 Task: Search one way flight ticket for 4 adults, 2 children, 2 infants in seat and 1 infant on lap in economy from Page: Page Municipal Airport to Raleigh: Raleigh-durham International Airport on 8-5-2023. Choice of flights is Singapure airlines. Price is upto 80000. Outbound departure time preference is 20:15.
Action: Mouse moved to (313, 261)
Screenshot: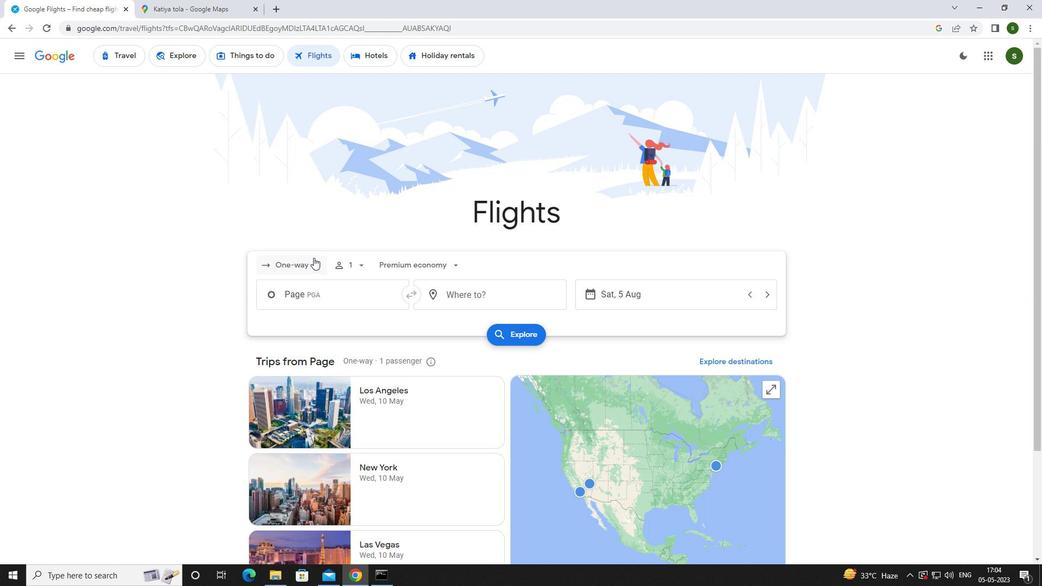 
Action: Mouse pressed left at (313, 261)
Screenshot: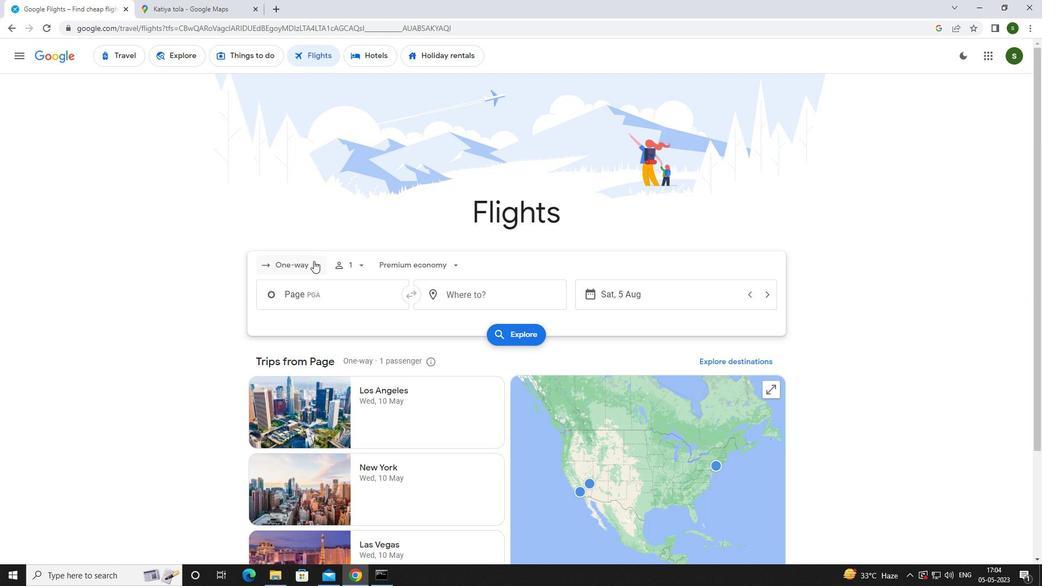 
Action: Mouse moved to (306, 313)
Screenshot: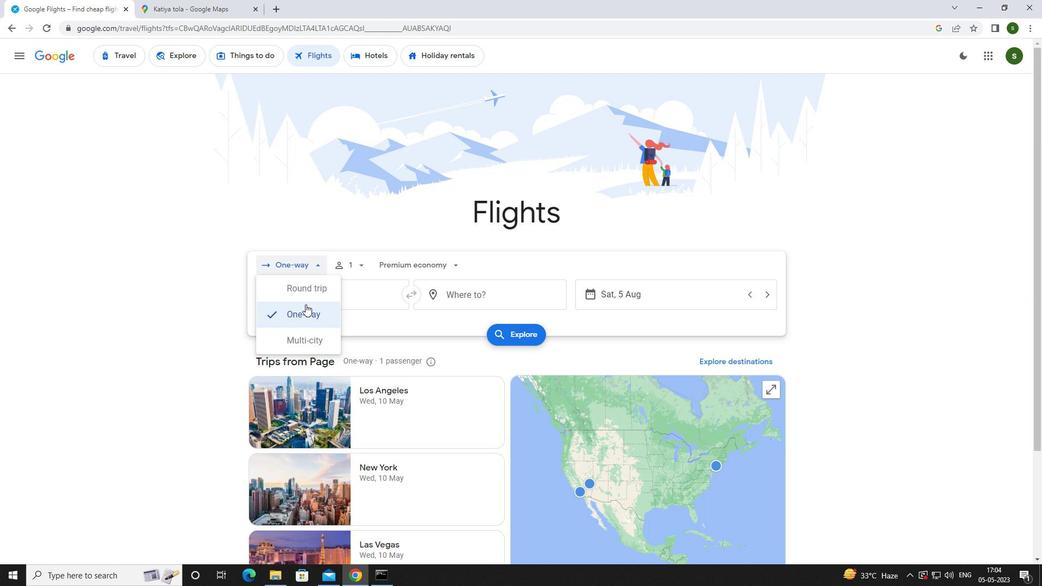 
Action: Mouse pressed left at (306, 313)
Screenshot: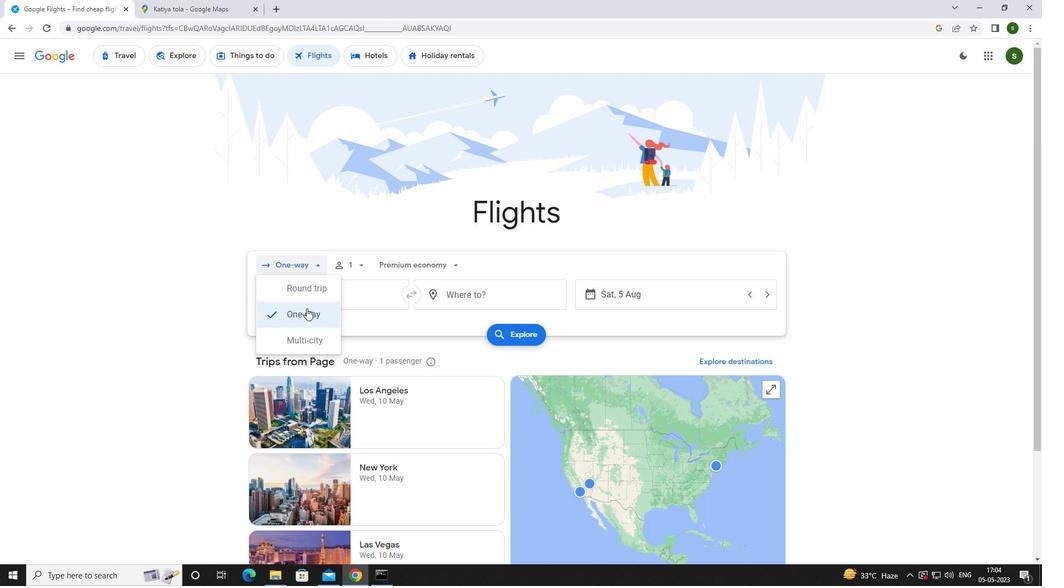 
Action: Mouse moved to (356, 261)
Screenshot: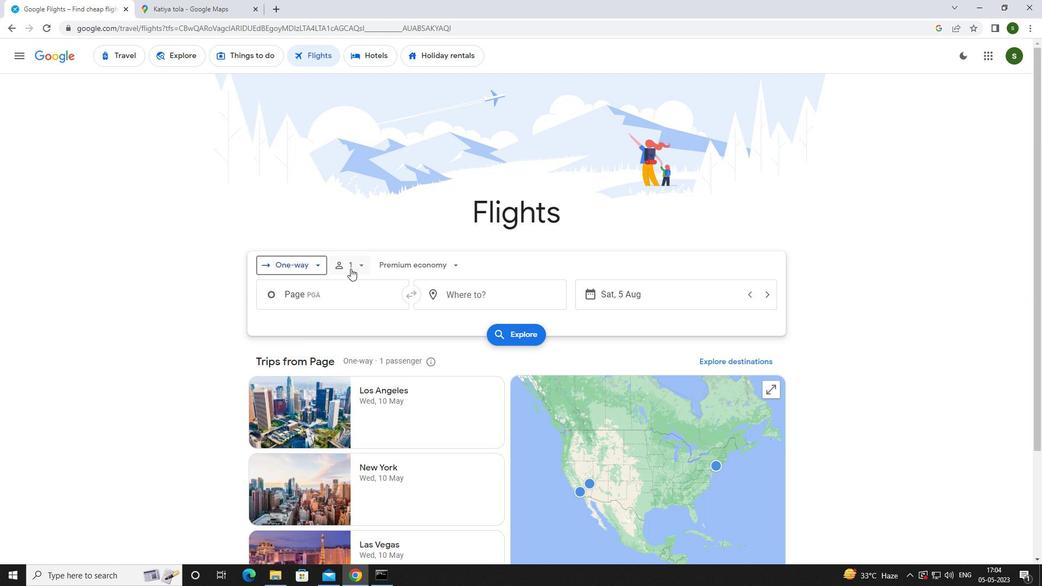 
Action: Mouse pressed left at (356, 261)
Screenshot: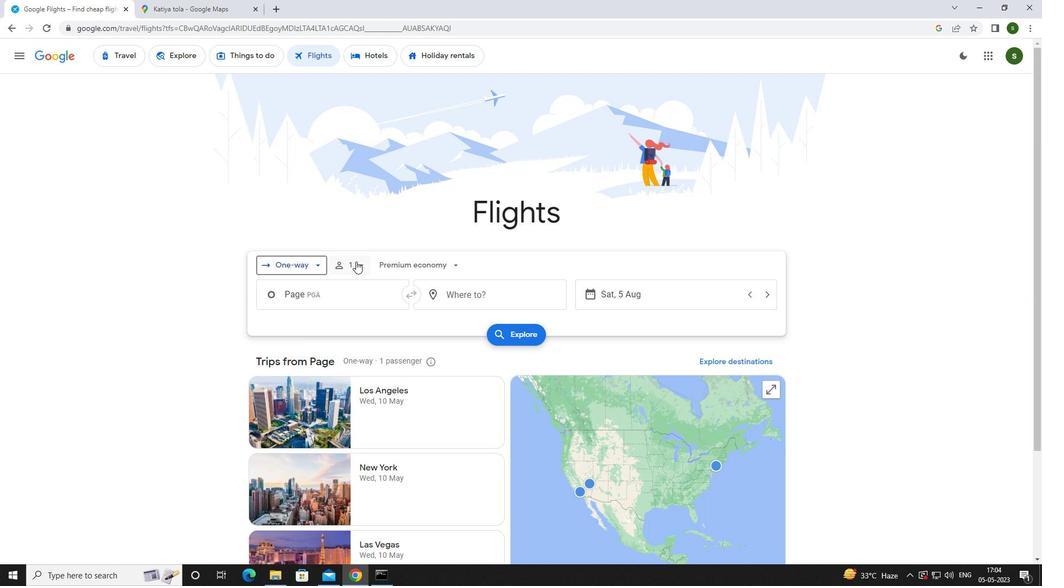 
Action: Mouse moved to (442, 289)
Screenshot: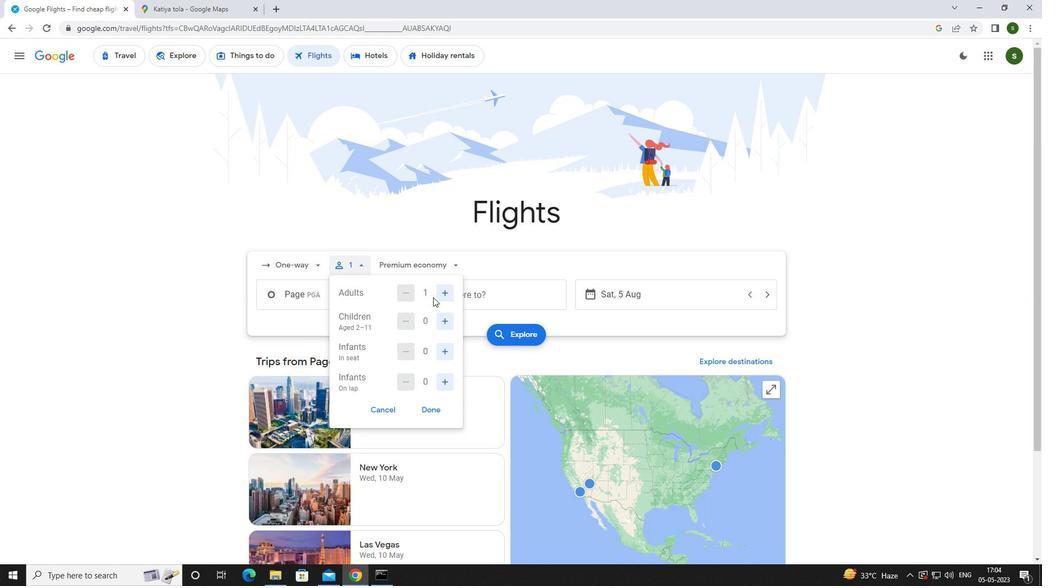 
Action: Mouse pressed left at (442, 289)
Screenshot: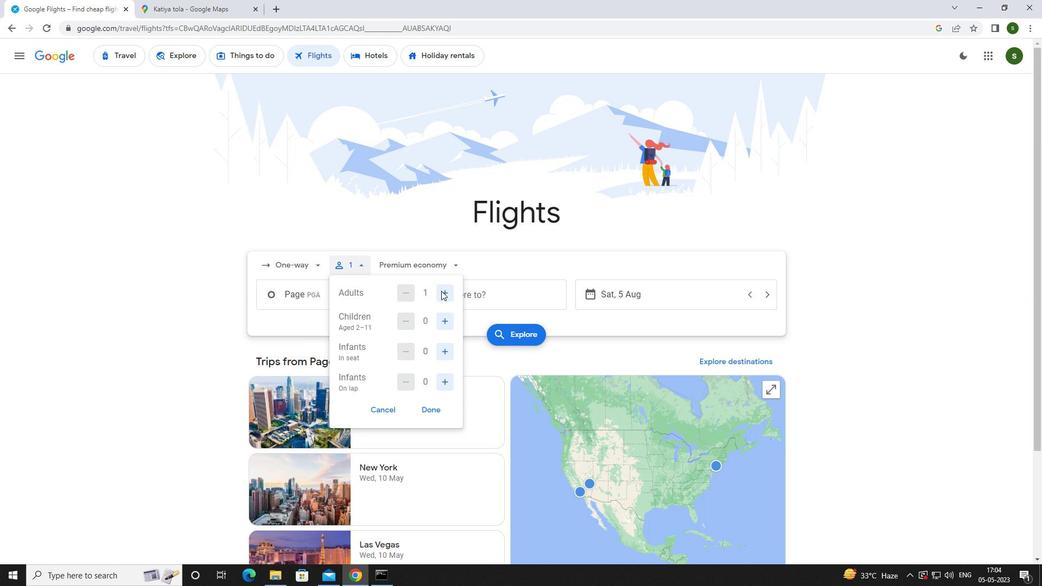 
Action: Mouse pressed left at (442, 289)
Screenshot: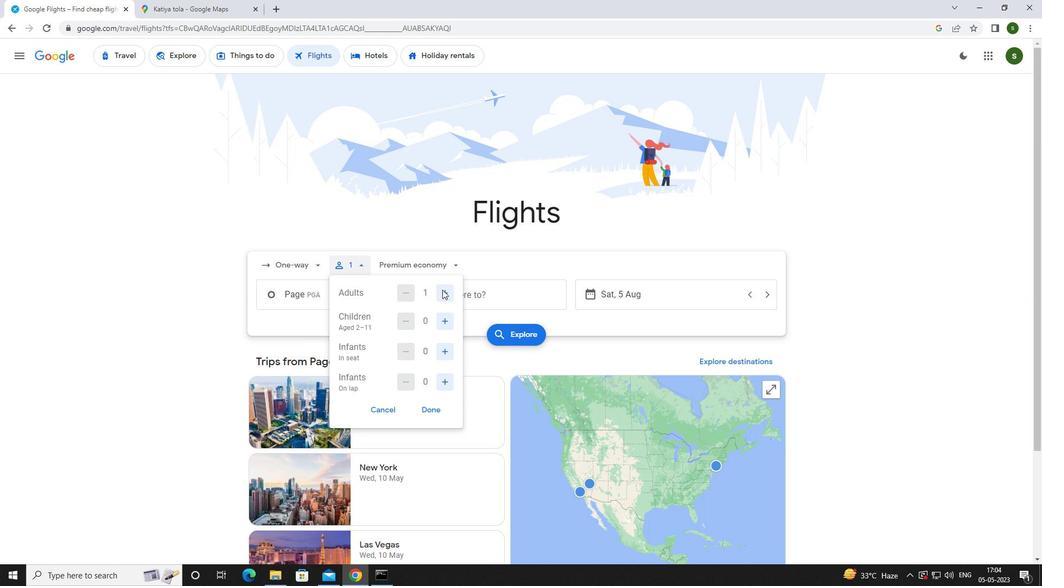 
Action: Mouse pressed left at (442, 289)
Screenshot: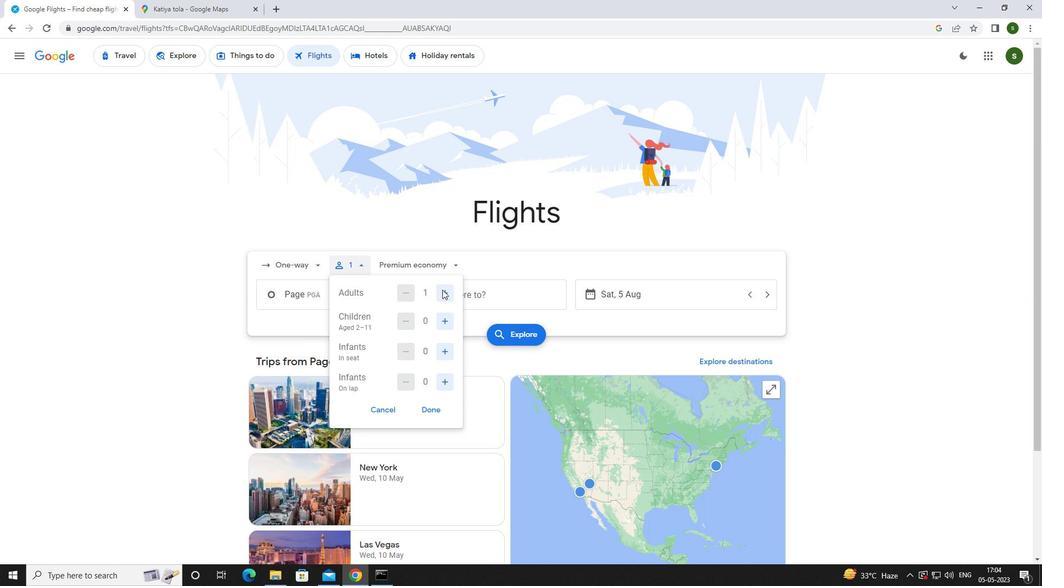 
Action: Mouse pressed left at (442, 289)
Screenshot: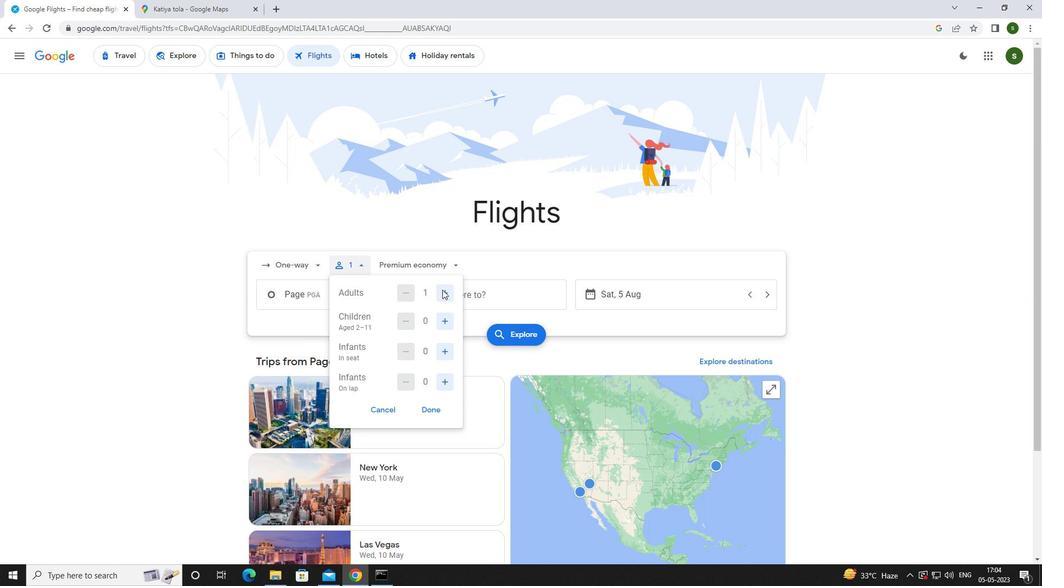 
Action: Mouse moved to (402, 292)
Screenshot: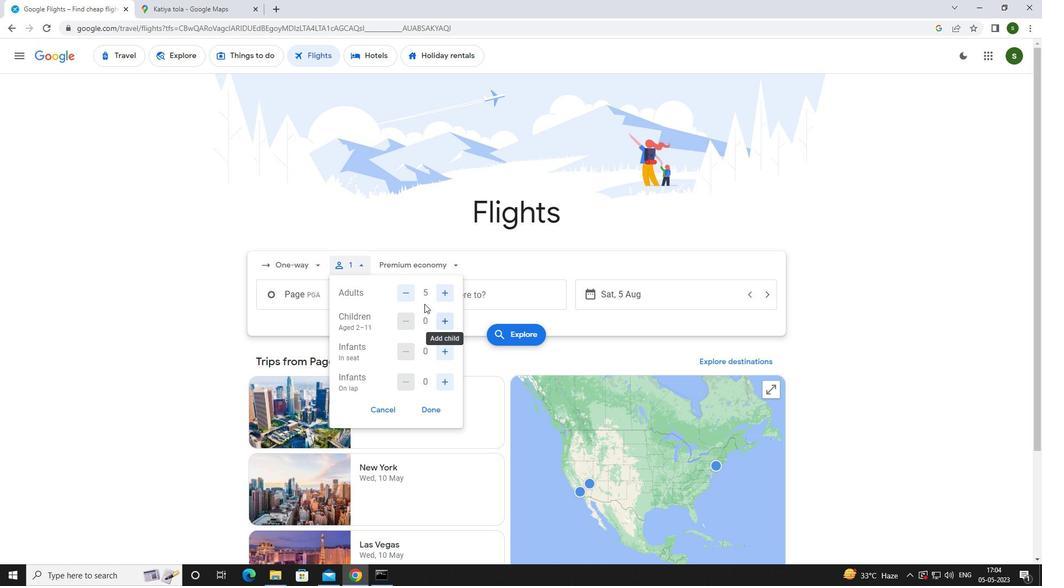 
Action: Mouse pressed left at (402, 292)
Screenshot: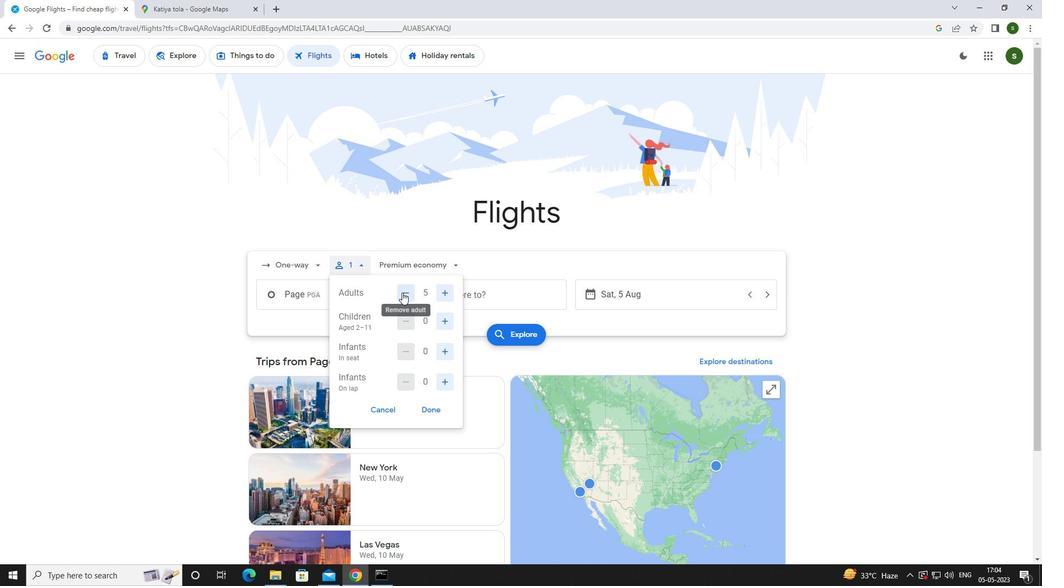 
Action: Mouse moved to (441, 318)
Screenshot: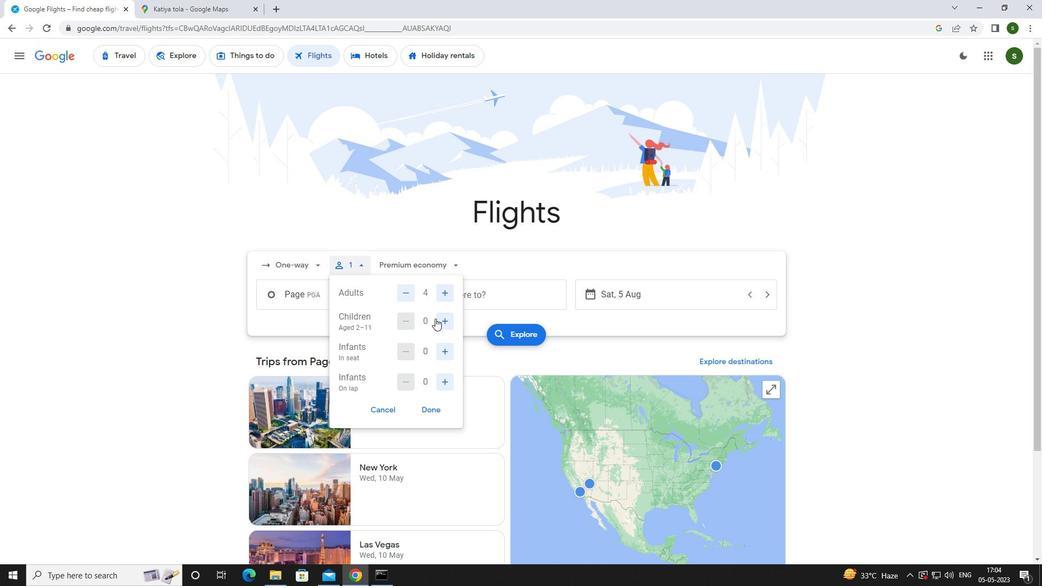 
Action: Mouse pressed left at (441, 318)
Screenshot: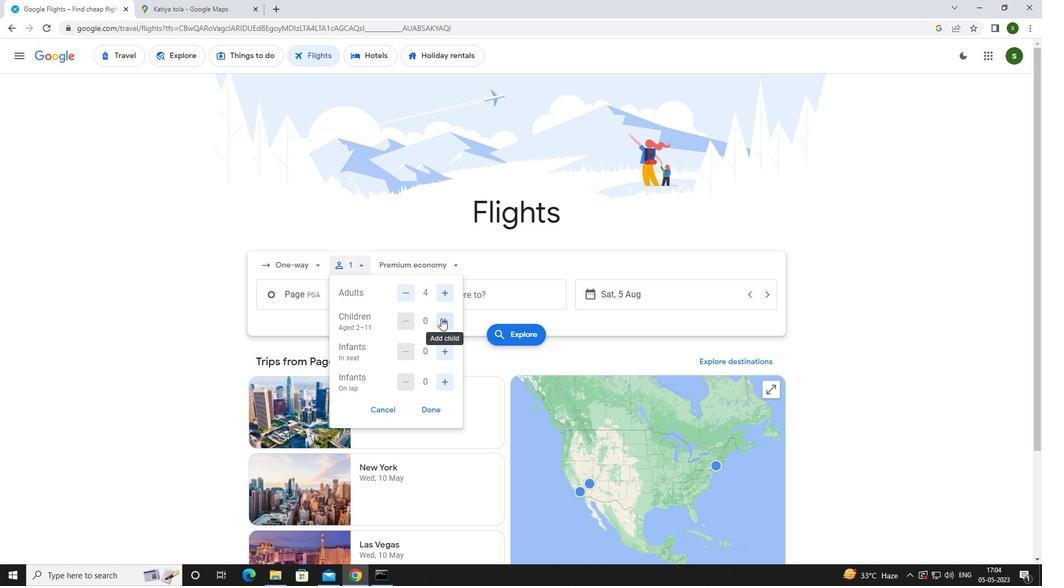 
Action: Mouse pressed left at (441, 318)
Screenshot: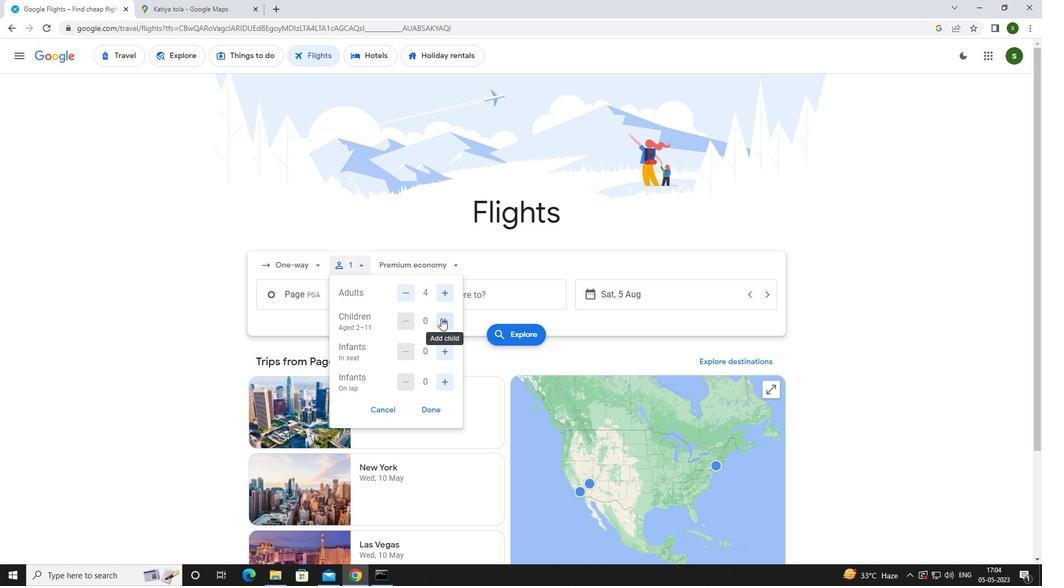 
Action: Mouse moved to (446, 349)
Screenshot: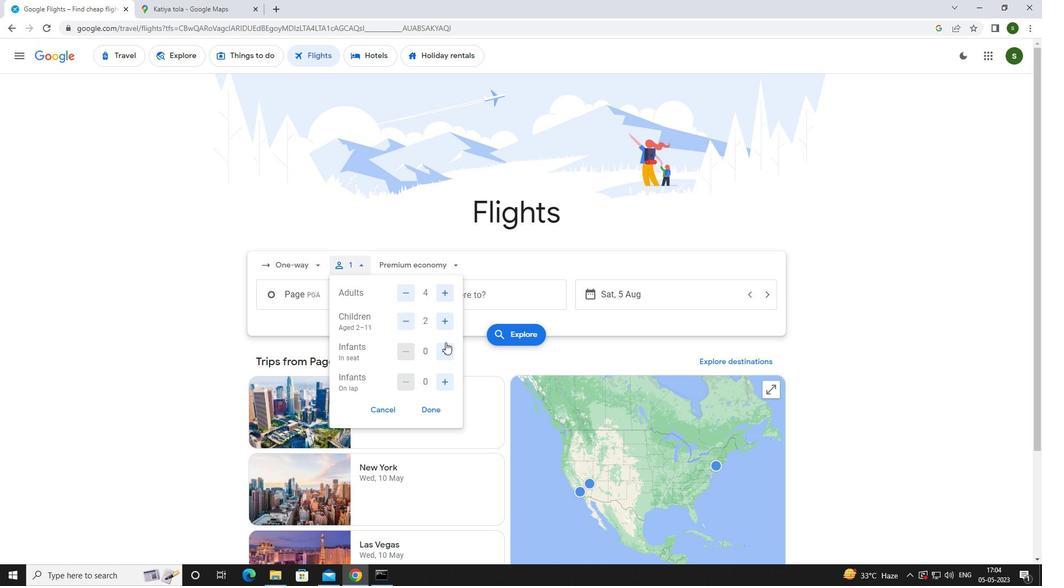 
Action: Mouse pressed left at (446, 349)
Screenshot: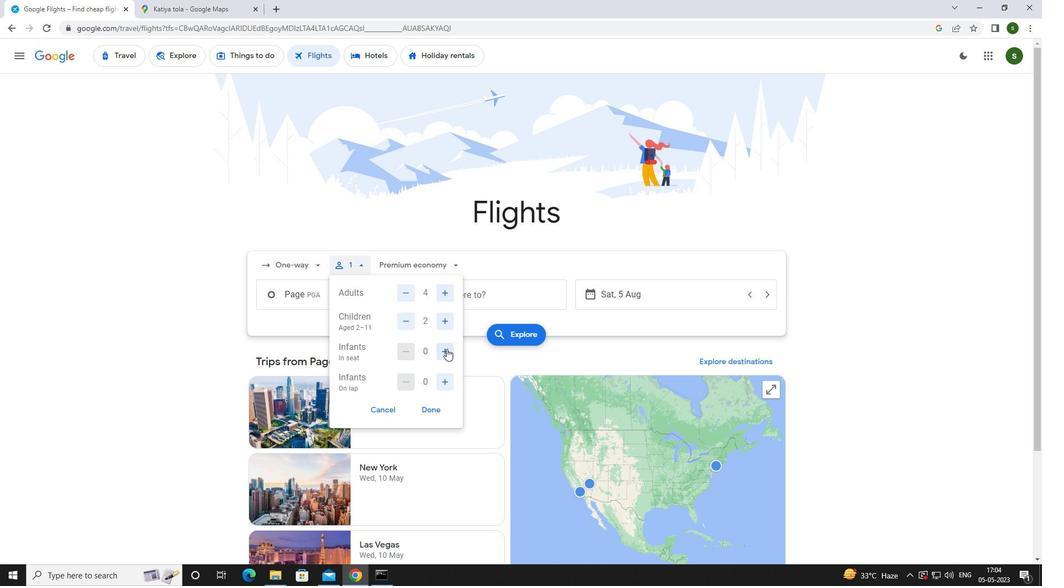 
Action: Mouse pressed left at (446, 349)
Screenshot: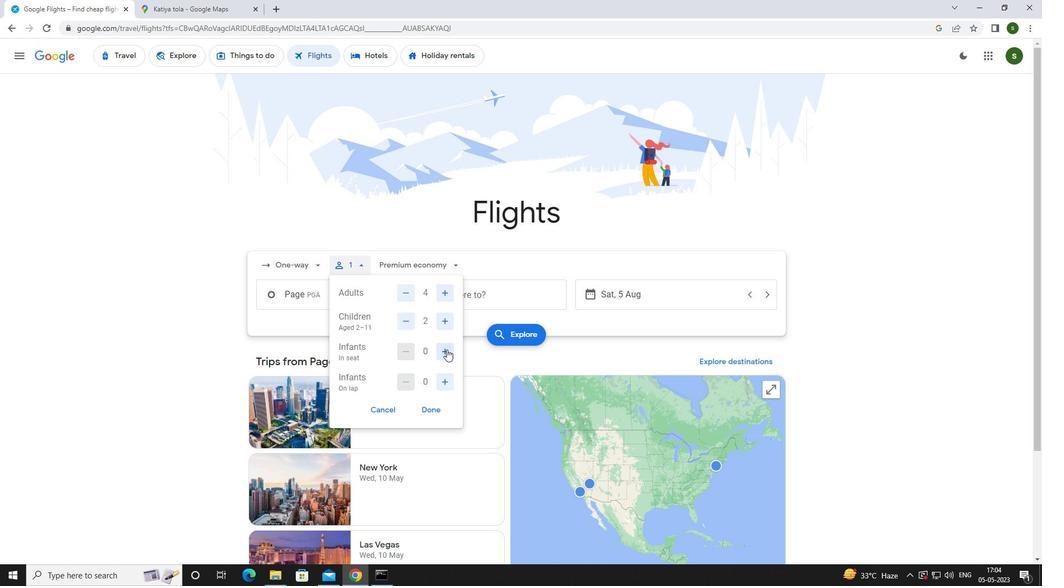 
Action: Mouse moved to (446, 384)
Screenshot: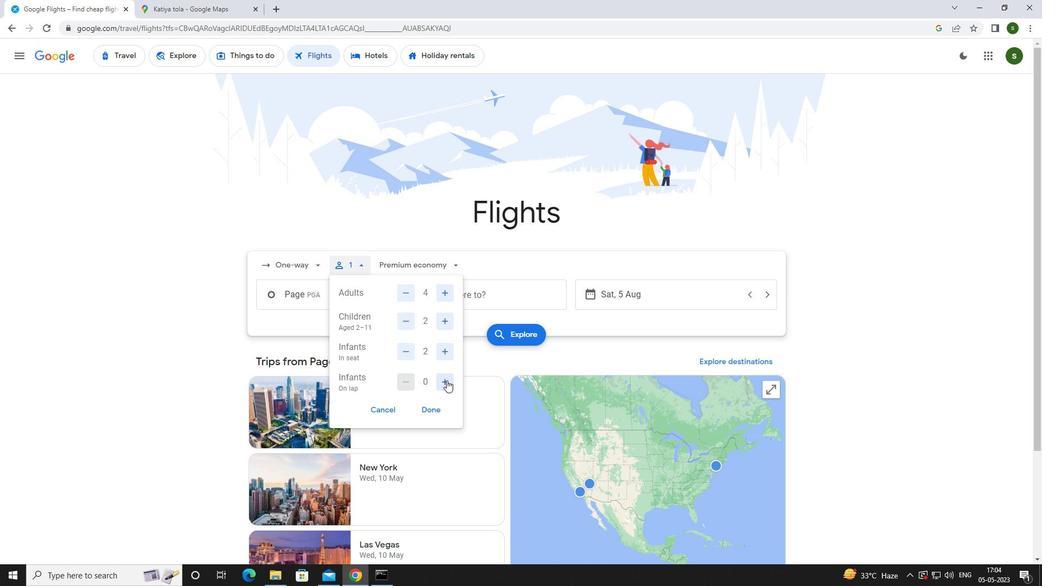 
Action: Mouse pressed left at (446, 384)
Screenshot: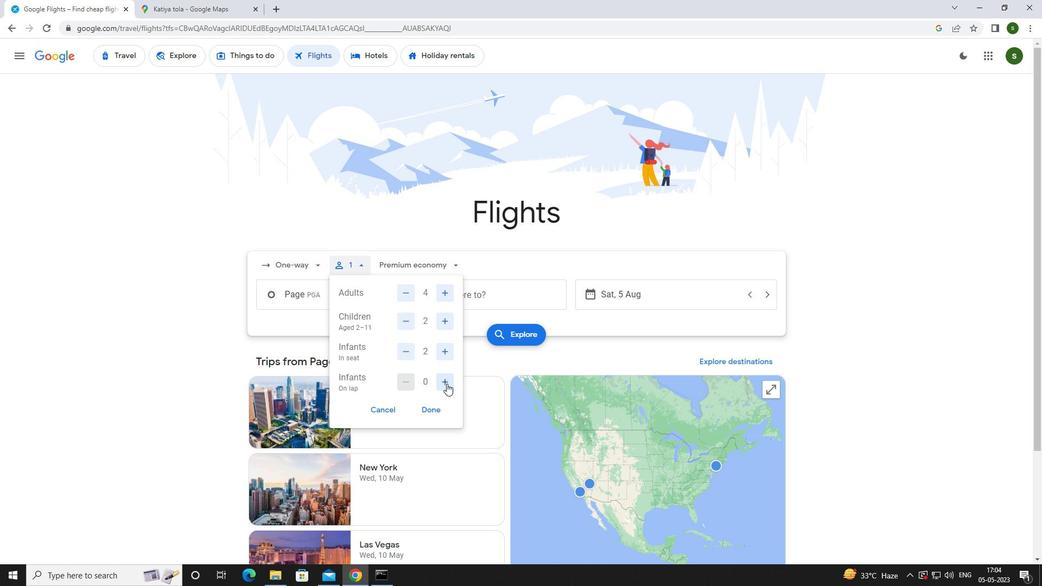 
Action: Mouse moved to (419, 260)
Screenshot: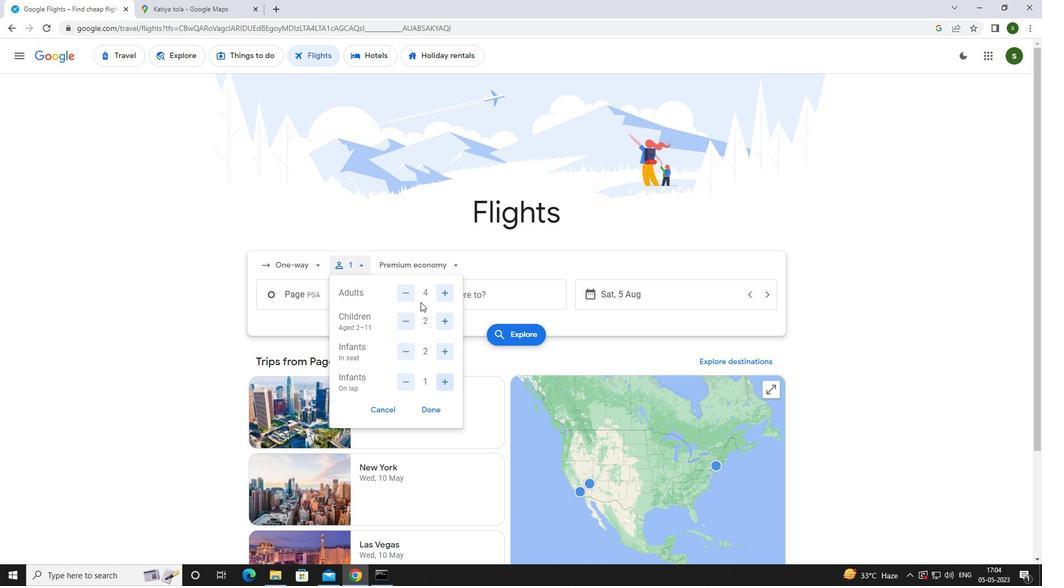 
Action: Mouse pressed left at (419, 260)
Screenshot: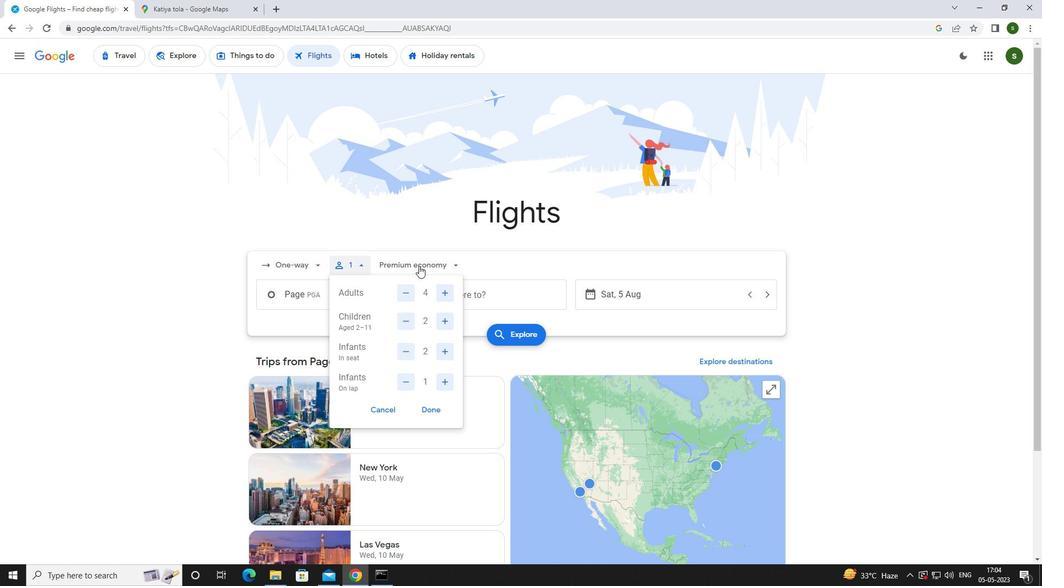 
Action: Mouse moved to (423, 293)
Screenshot: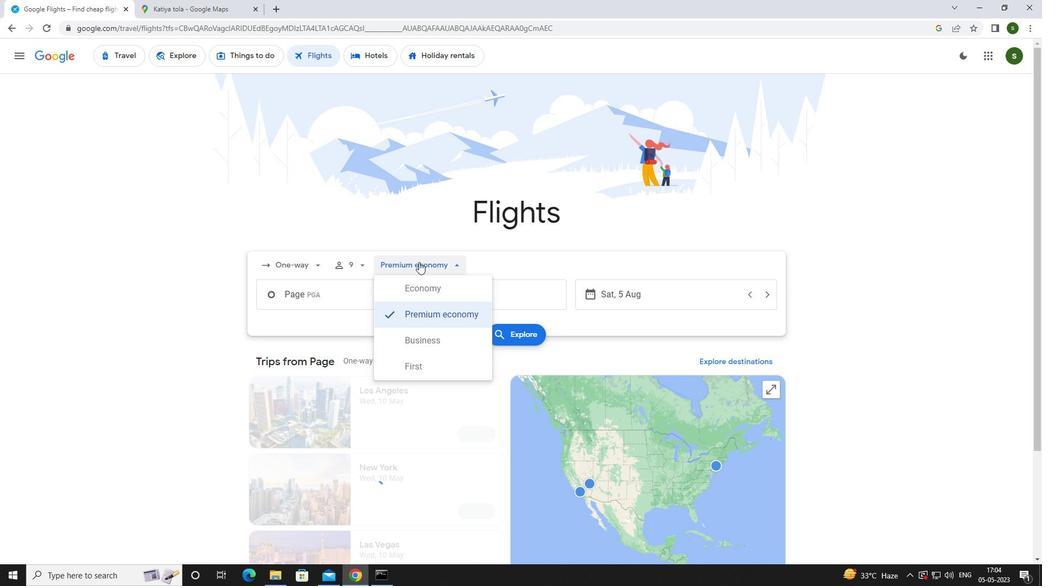 
Action: Mouse pressed left at (423, 293)
Screenshot: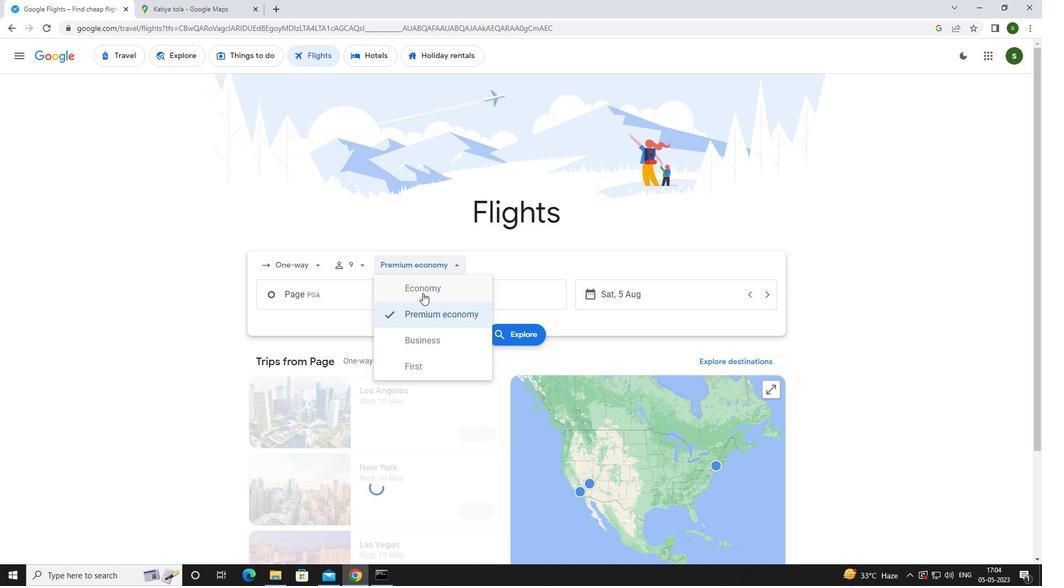 
Action: Mouse moved to (370, 304)
Screenshot: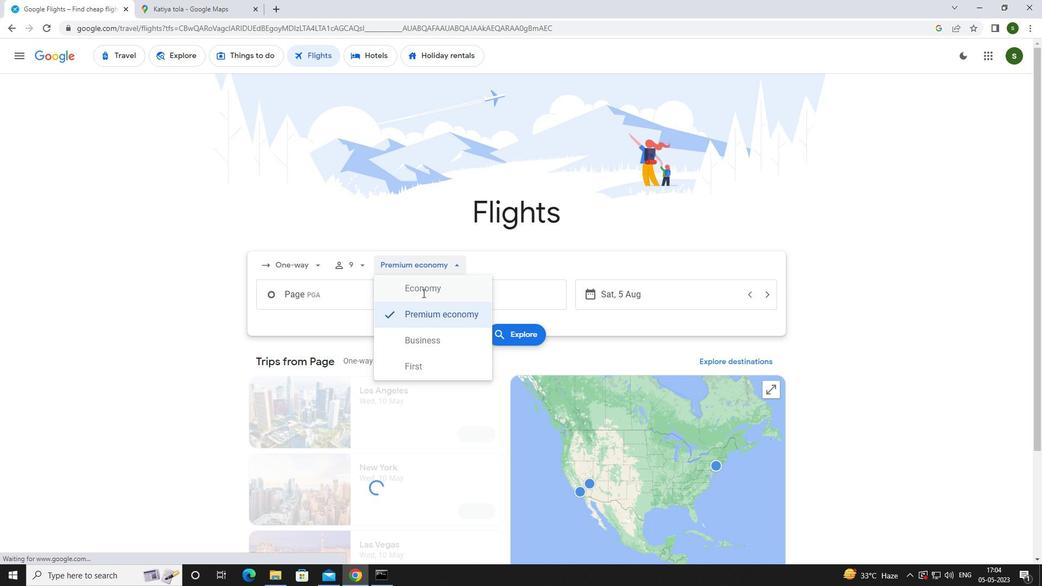 
Action: Mouse pressed left at (370, 304)
Screenshot: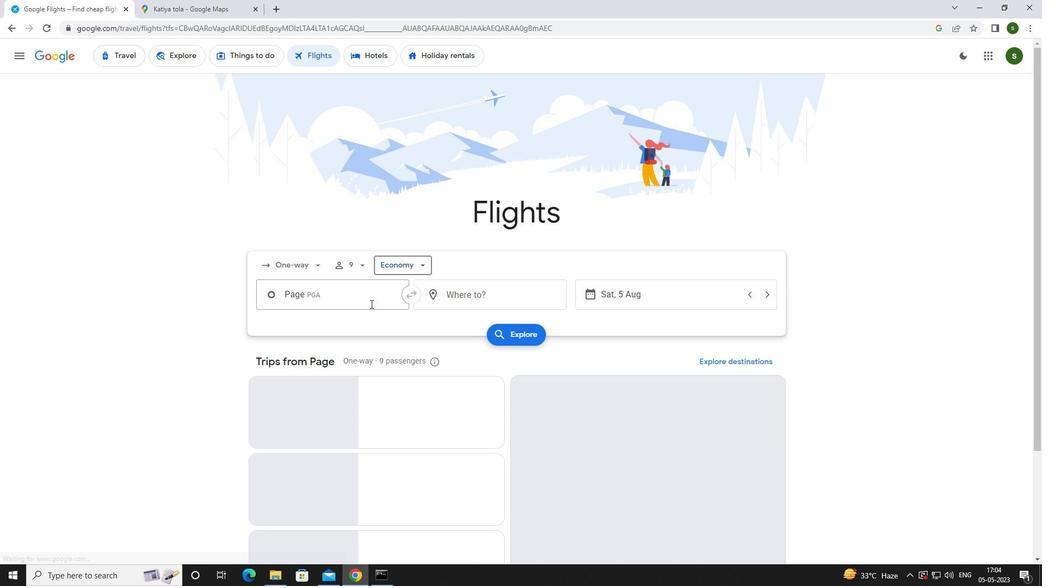 
Action: Key pressed <Key.caps_lock>p<Key.caps_lock>age
Screenshot: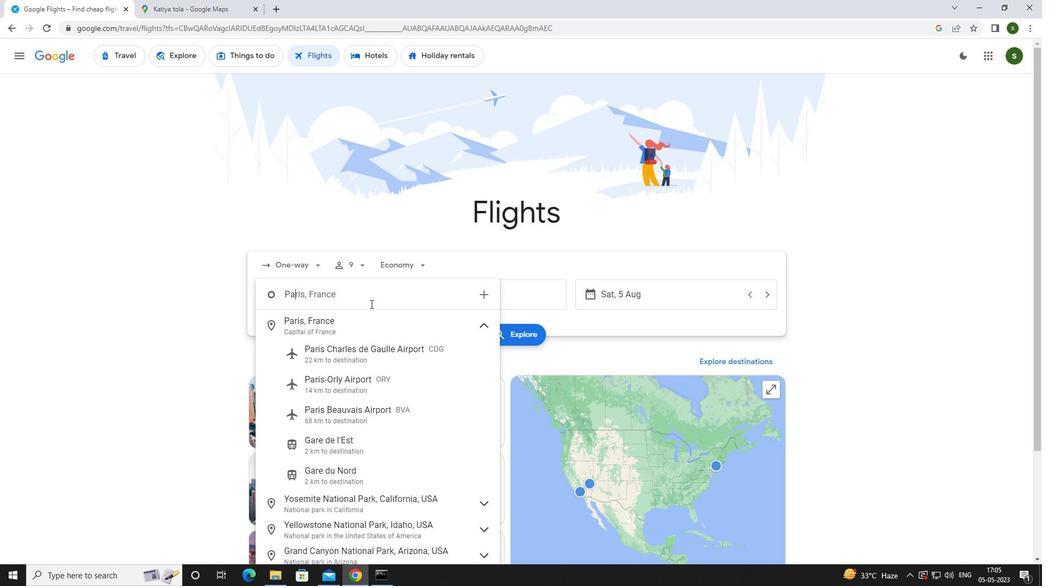 
Action: Mouse moved to (370, 345)
Screenshot: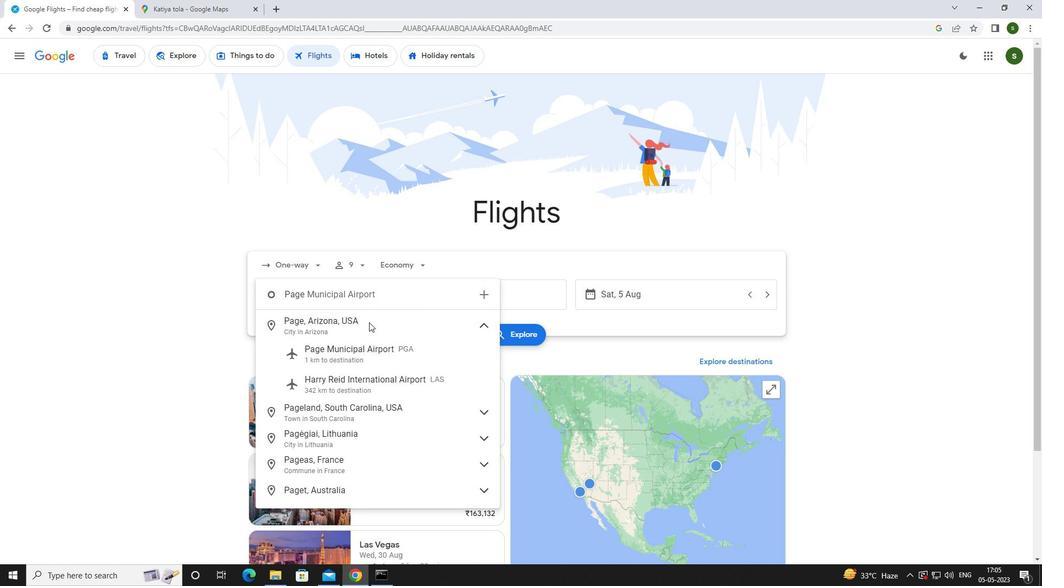 
Action: Mouse pressed left at (370, 345)
Screenshot: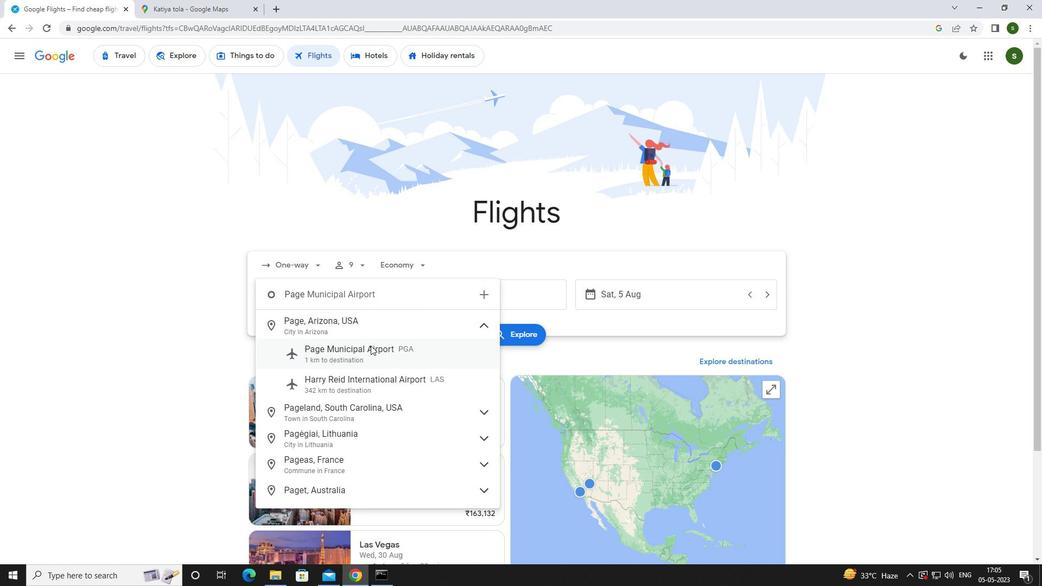 
Action: Mouse moved to (478, 297)
Screenshot: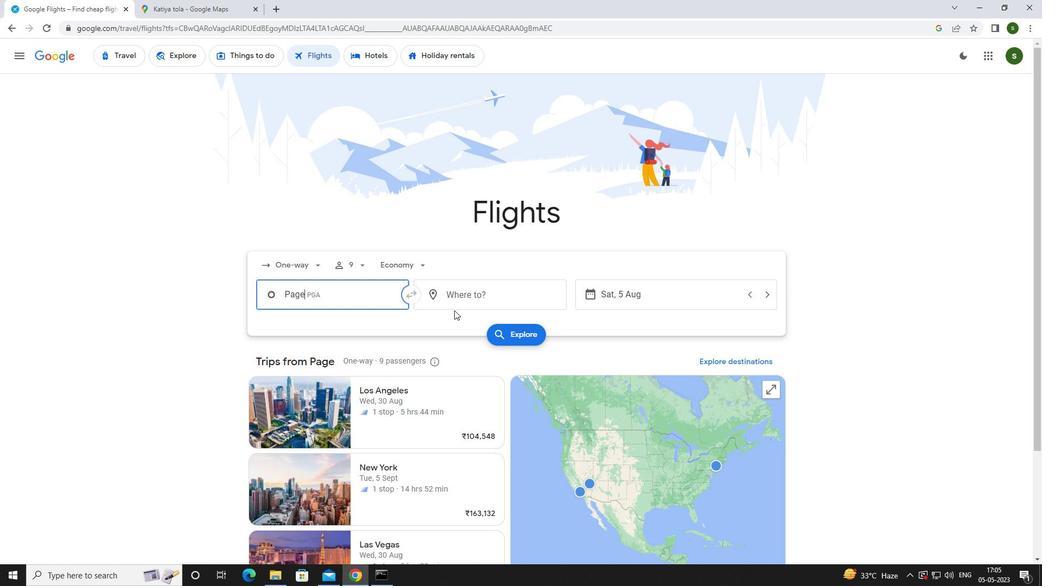 
Action: Mouse pressed left at (478, 297)
Screenshot: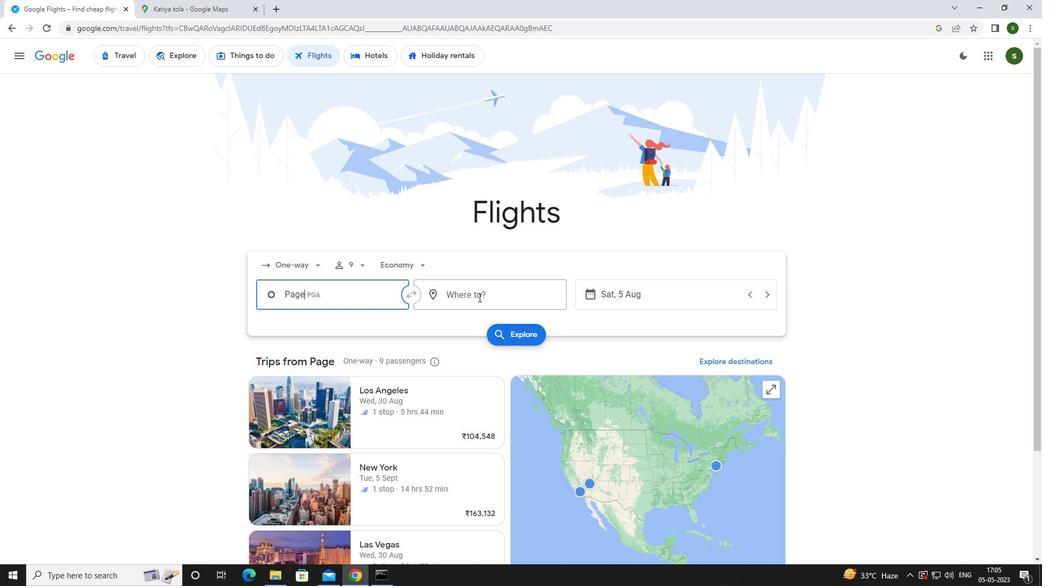 
Action: Mouse moved to (482, 296)
Screenshot: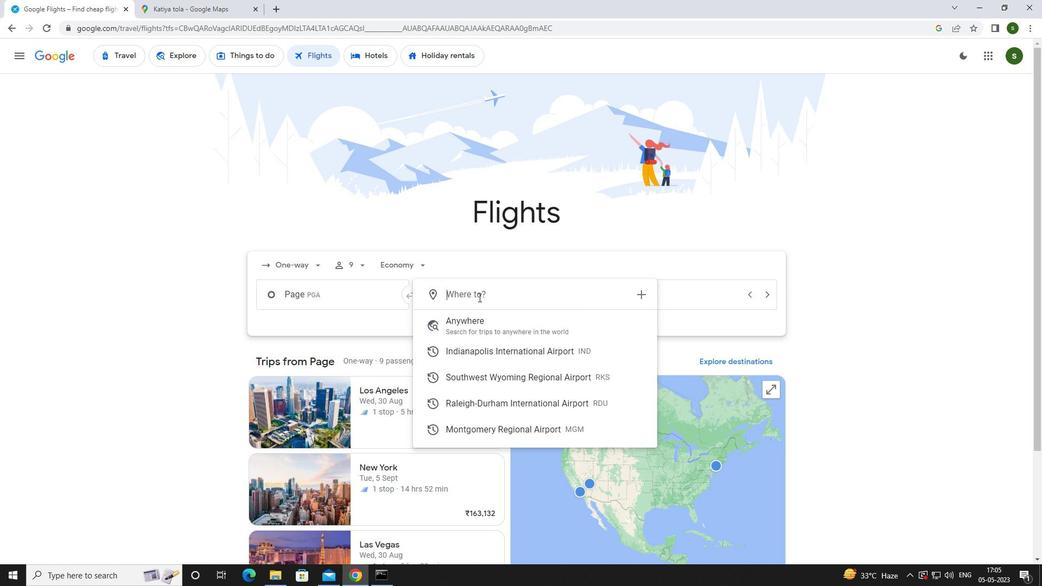 
Action: Key pressed <Key.caps_lock>r<Key.caps_lock>ale
Screenshot: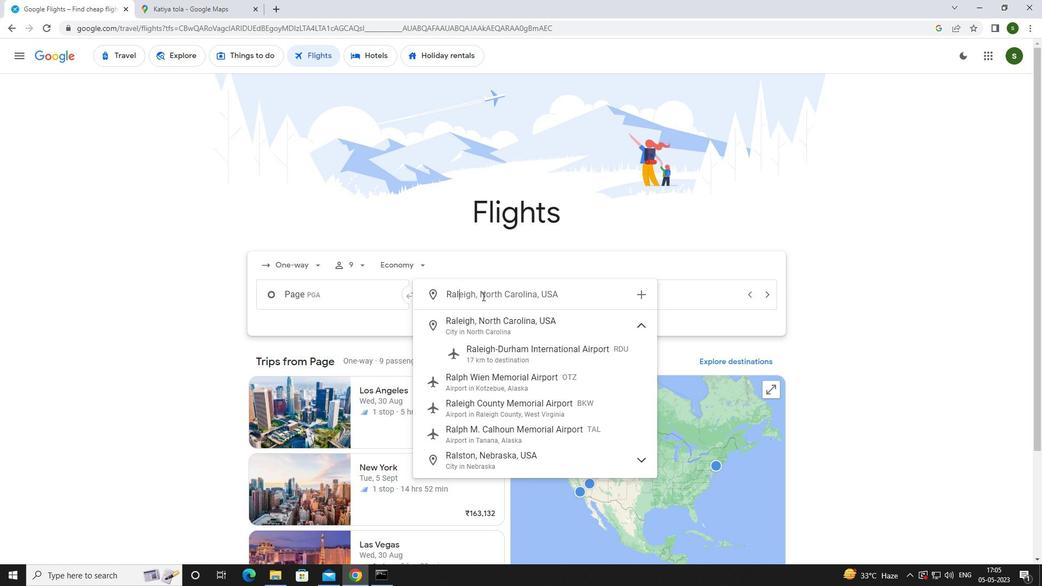 
Action: Mouse moved to (506, 354)
Screenshot: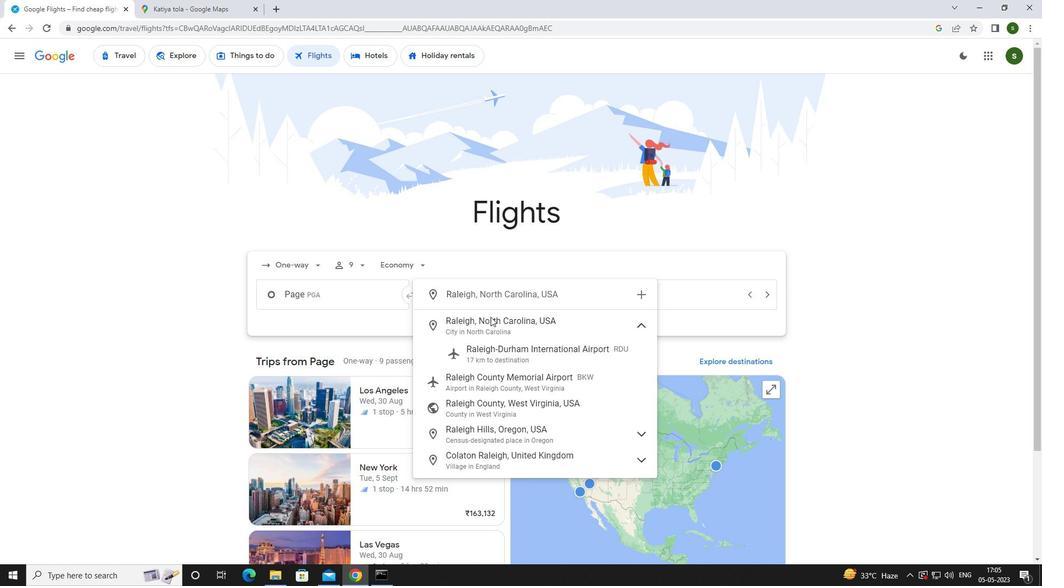 
Action: Mouse pressed left at (506, 354)
Screenshot: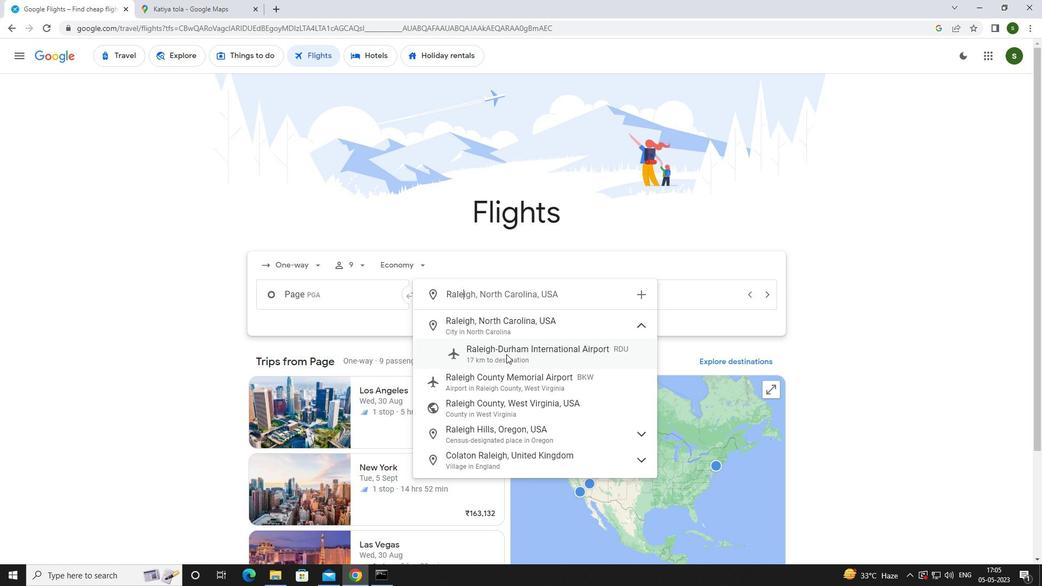 
Action: Mouse moved to (623, 292)
Screenshot: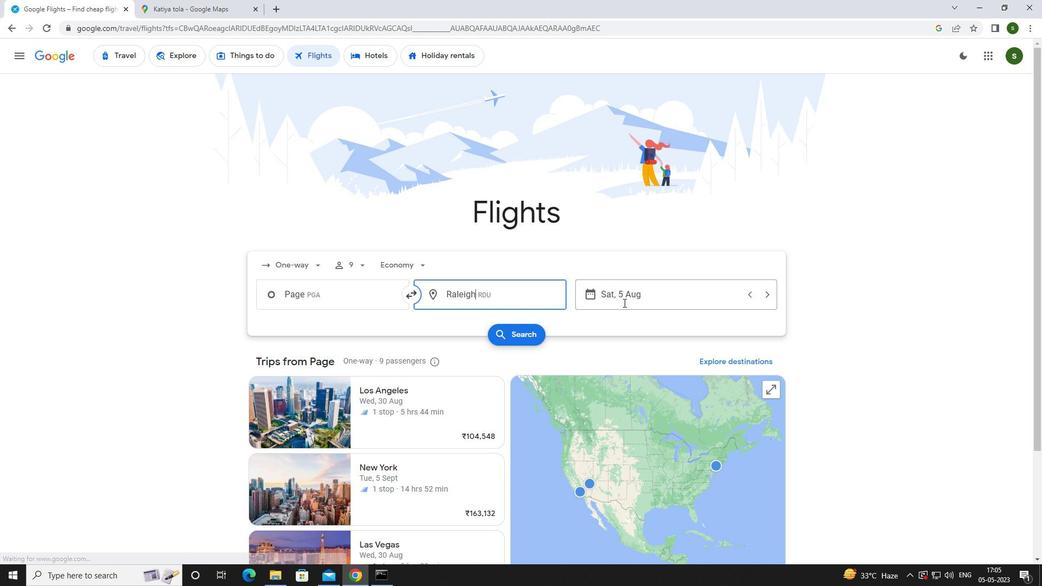 
Action: Mouse pressed left at (623, 292)
Screenshot: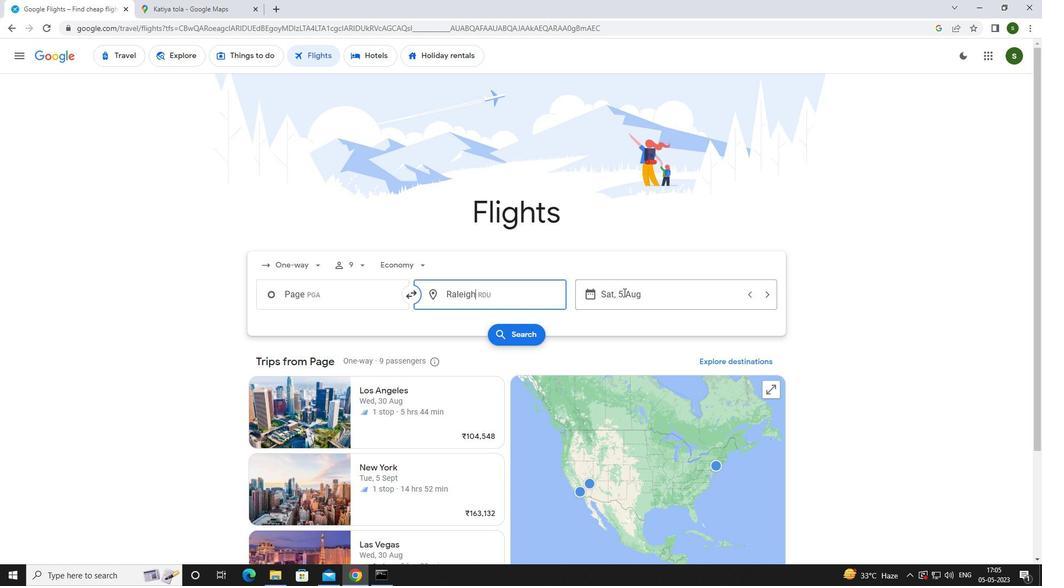 
Action: Mouse moved to (547, 367)
Screenshot: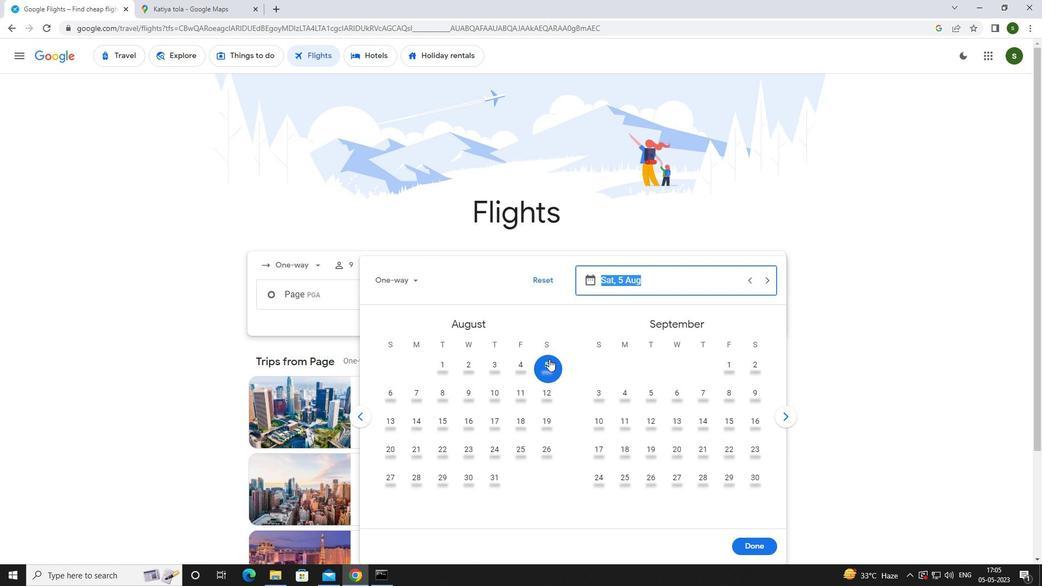 
Action: Mouse pressed left at (547, 367)
Screenshot: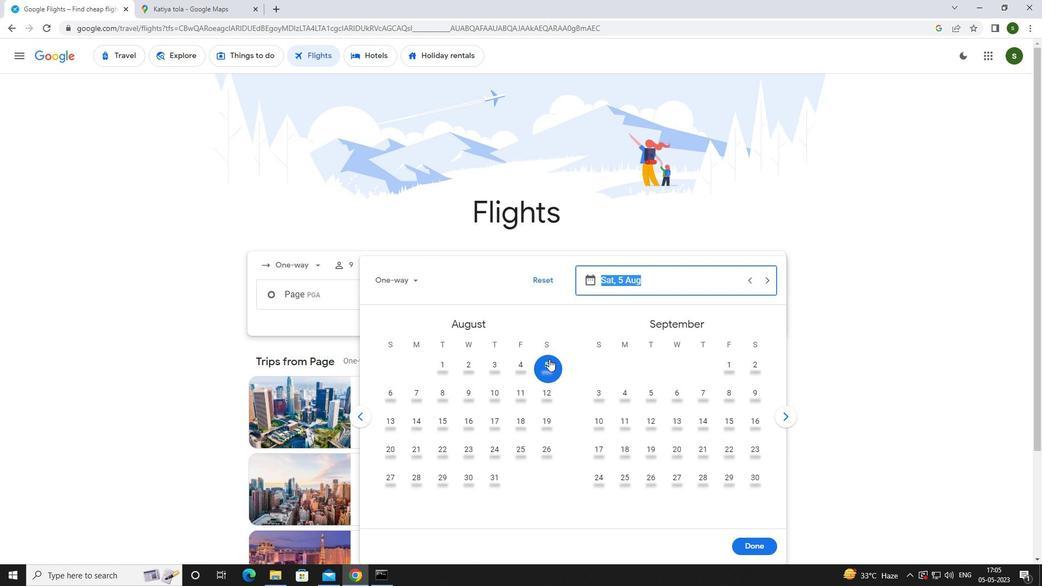 
Action: Mouse moved to (760, 546)
Screenshot: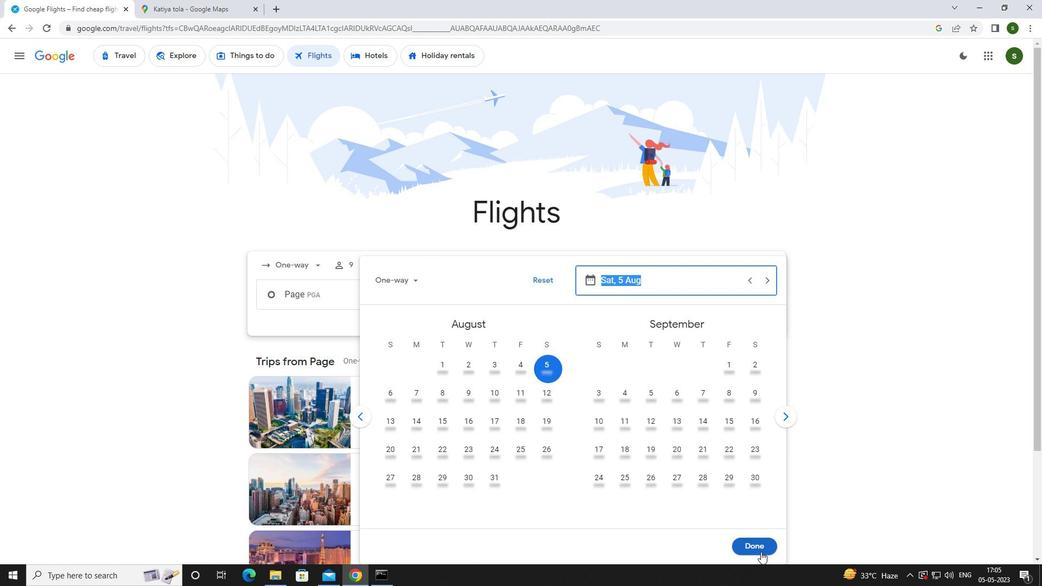 
Action: Mouse pressed left at (760, 546)
Screenshot: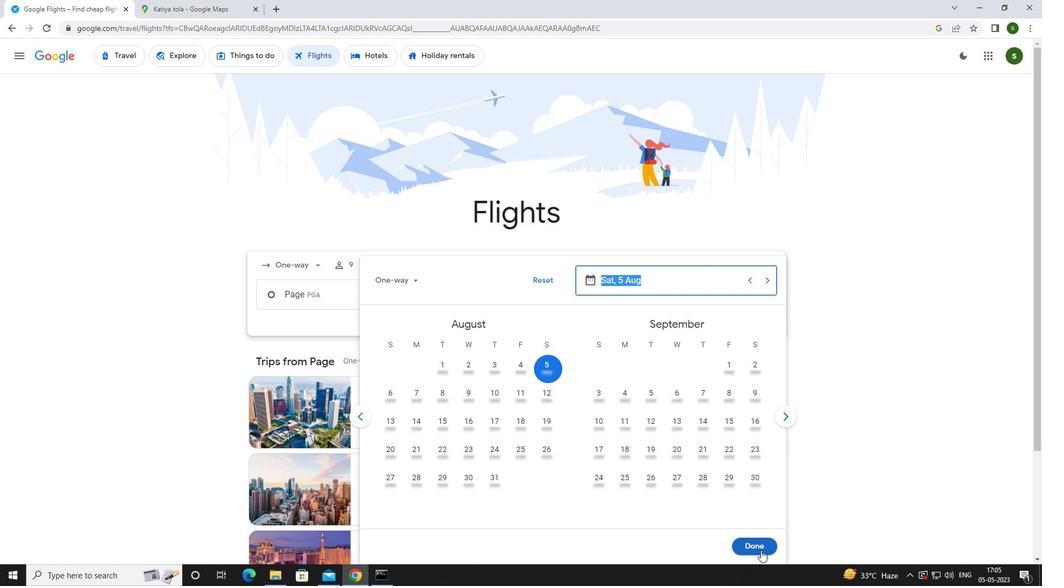 
Action: Mouse moved to (512, 329)
Screenshot: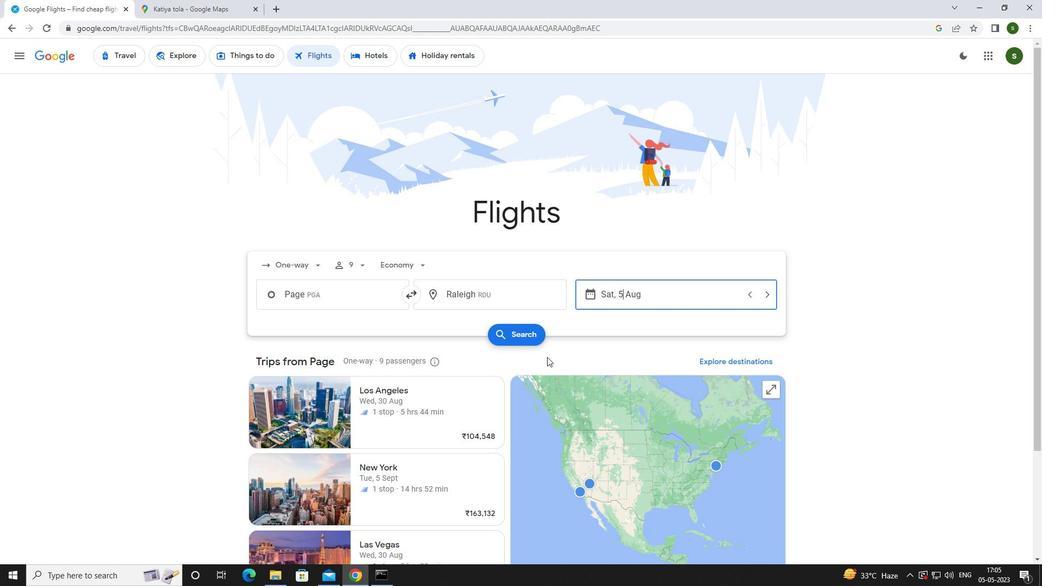 
Action: Mouse pressed left at (512, 329)
Screenshot: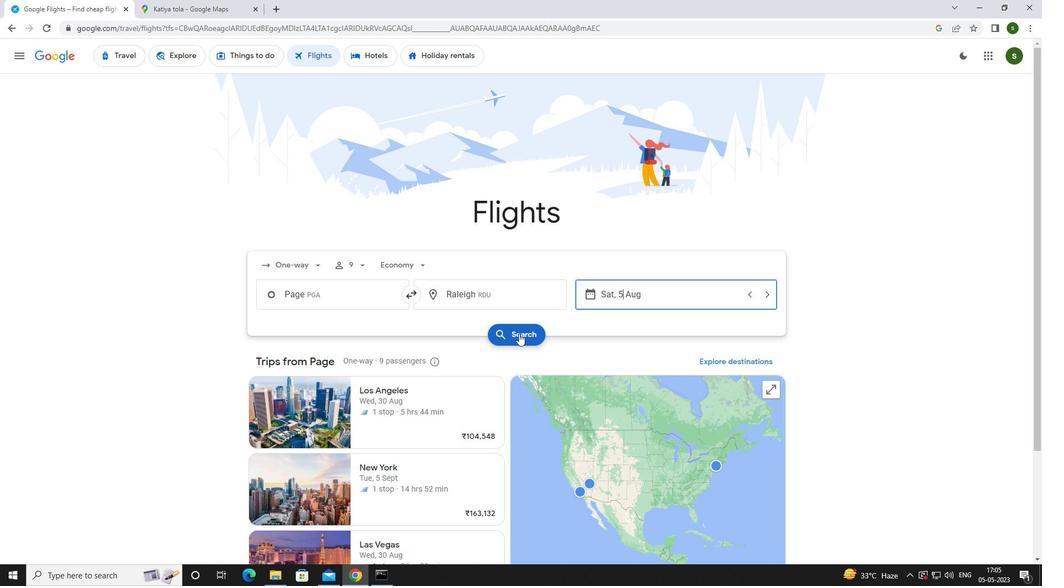 
Action: Mouse moved to (267, 161)
Screenshot: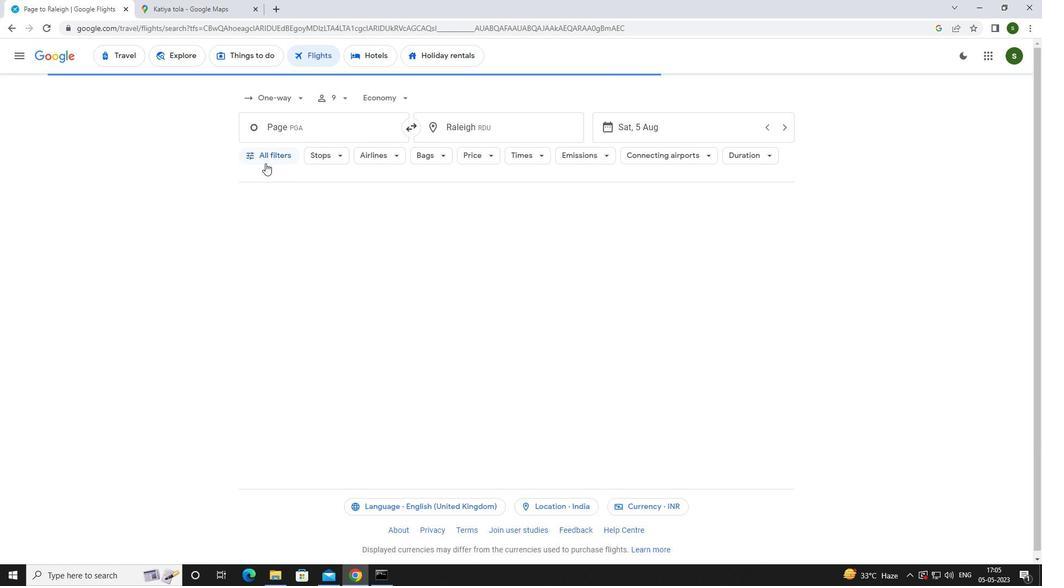 
Action: Mouse pressed left at (267, 161)
Screenshot: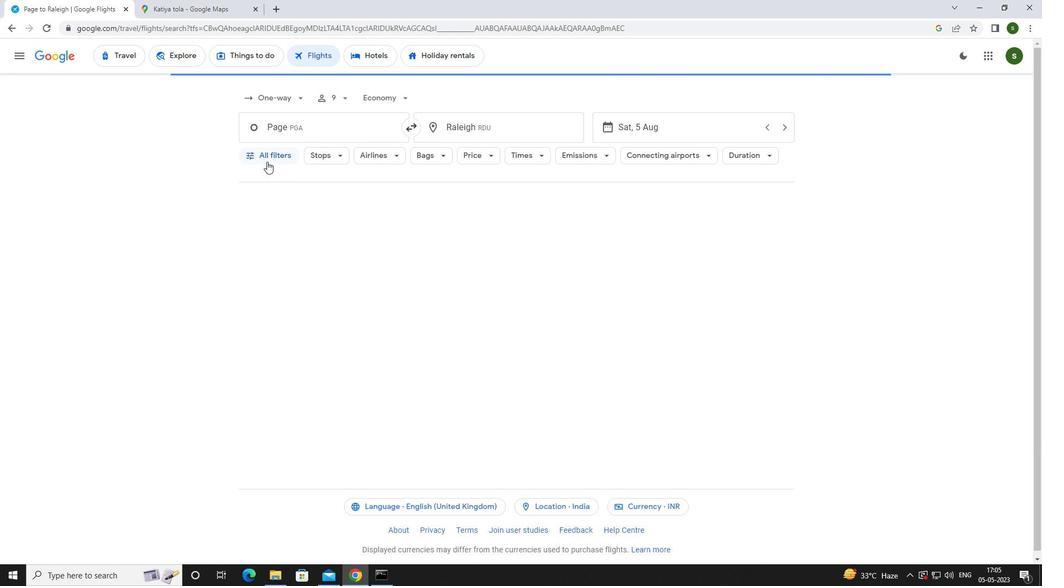 
Action: Mouse moved to (404, 389)
Screenshot: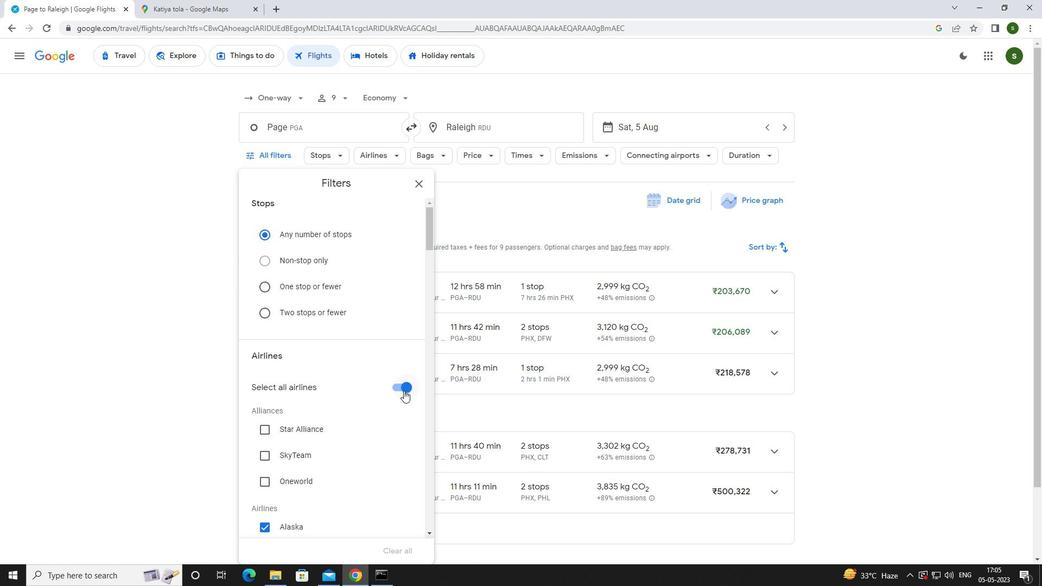 
Action: Mouse pressed left at (404, 389)
Screenshot: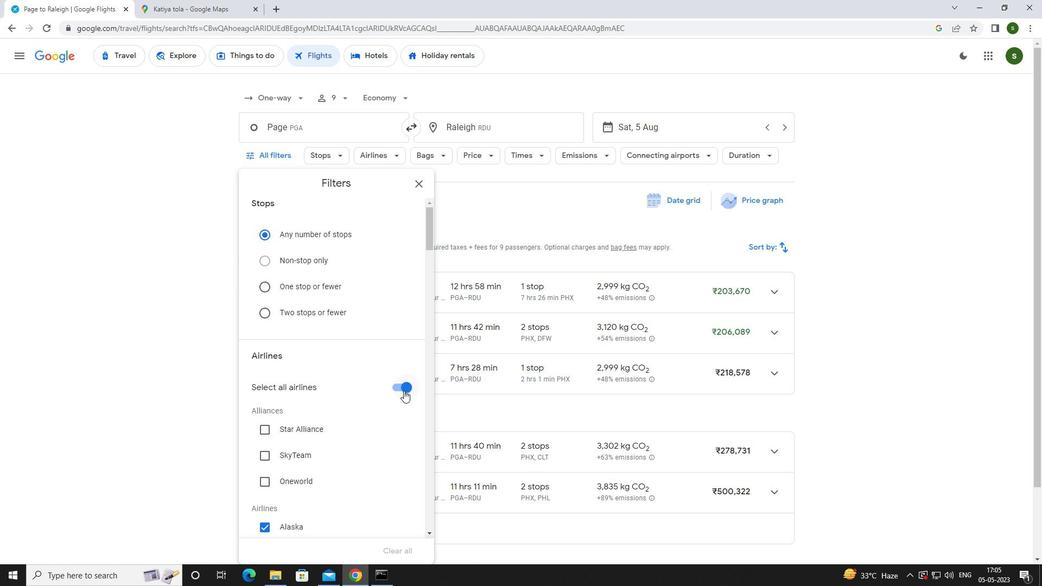
Action: Mouse moved to (363, 350)
Screenshot: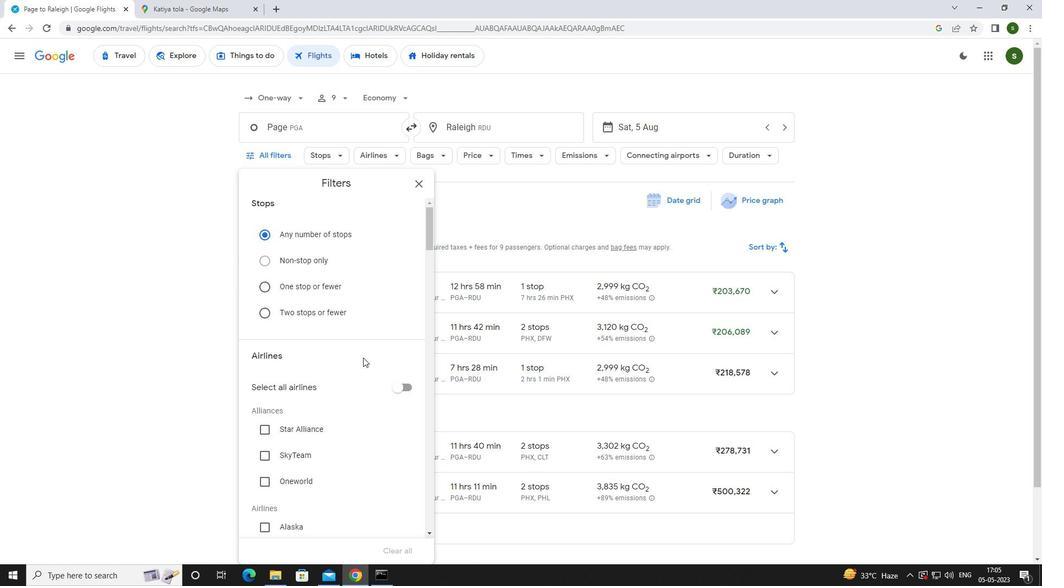 
Action: Mouse scrolled (363, 349) with delta (0, 0)
Screenshot: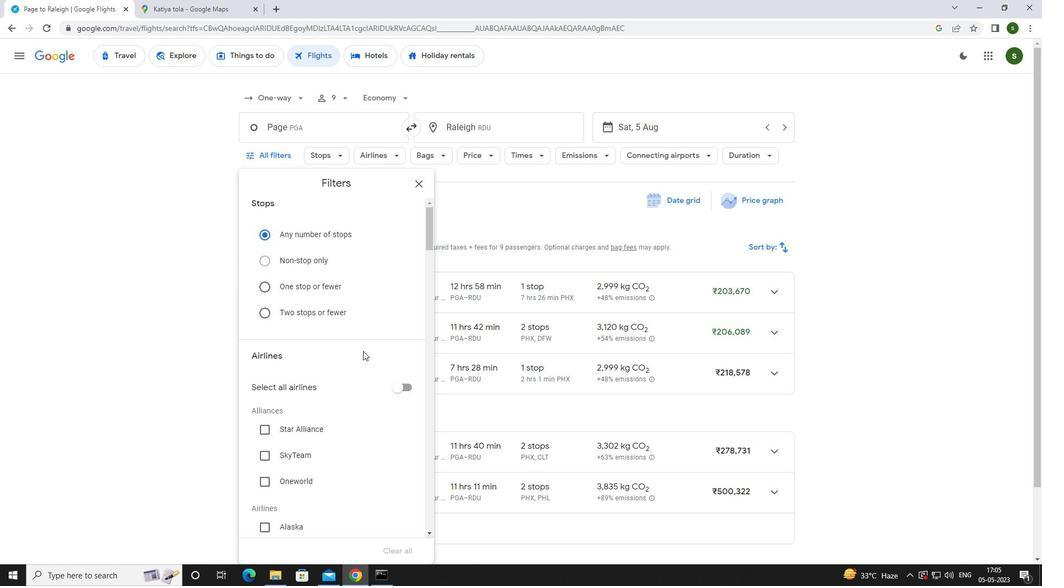 
Action: Mouse scrolled (363, 349) with delta (0, 0)
Screenshot: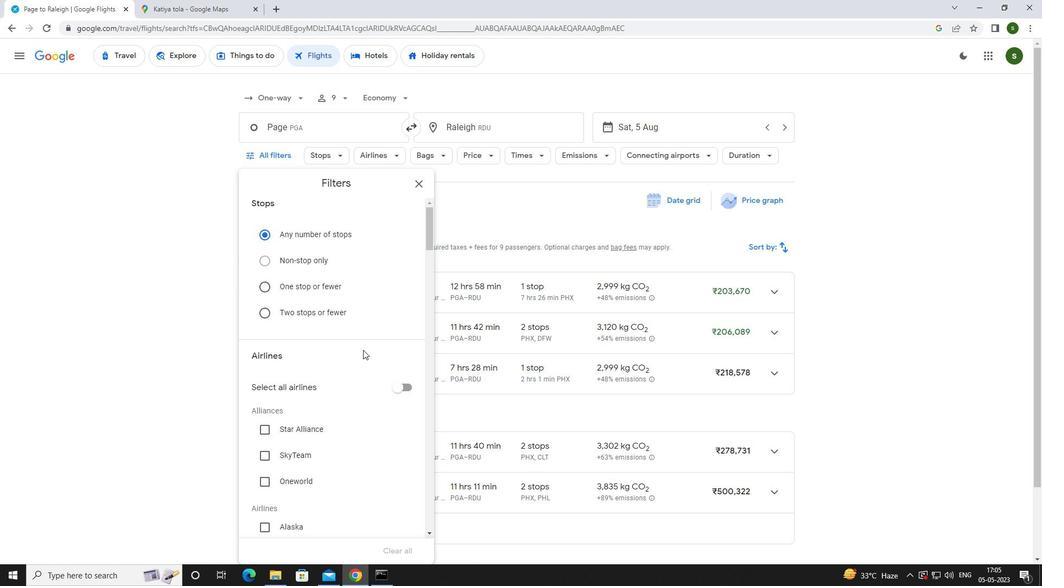 
Action: Mouse scrolled (363, 349) with delta (0, 0)
Screenshot: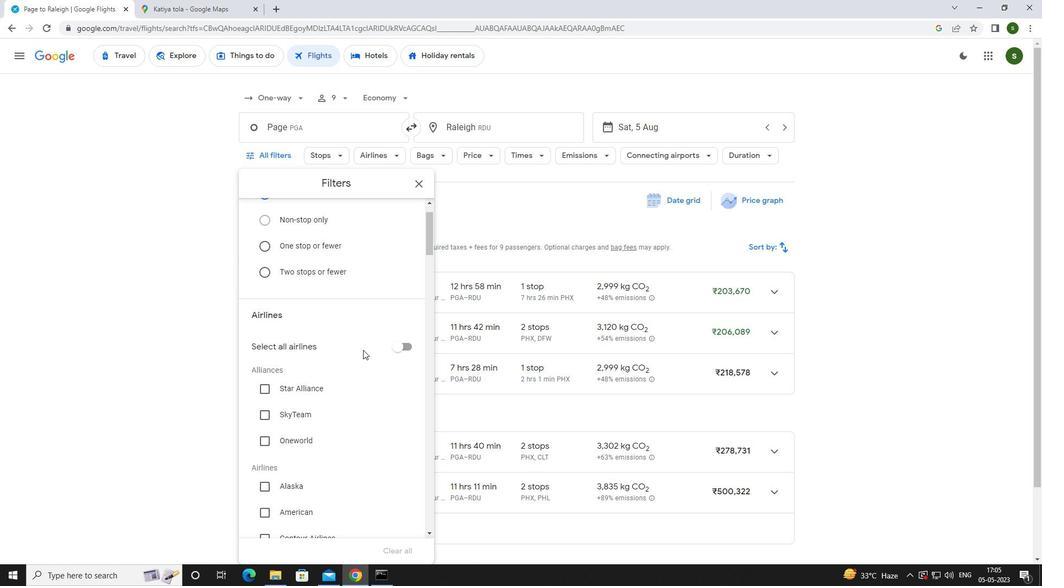 
Action: Mouse scrolled (363, 349) with delta (0, 0)
Screenshot: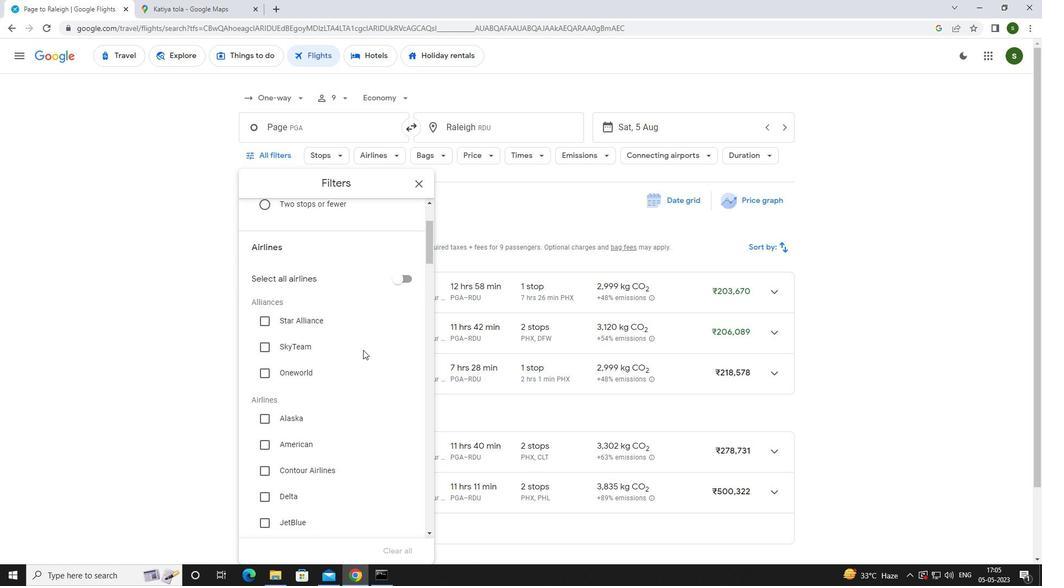 
Action: Mouse scrolled (363, 349) with delta (0, 0)
Screenshot: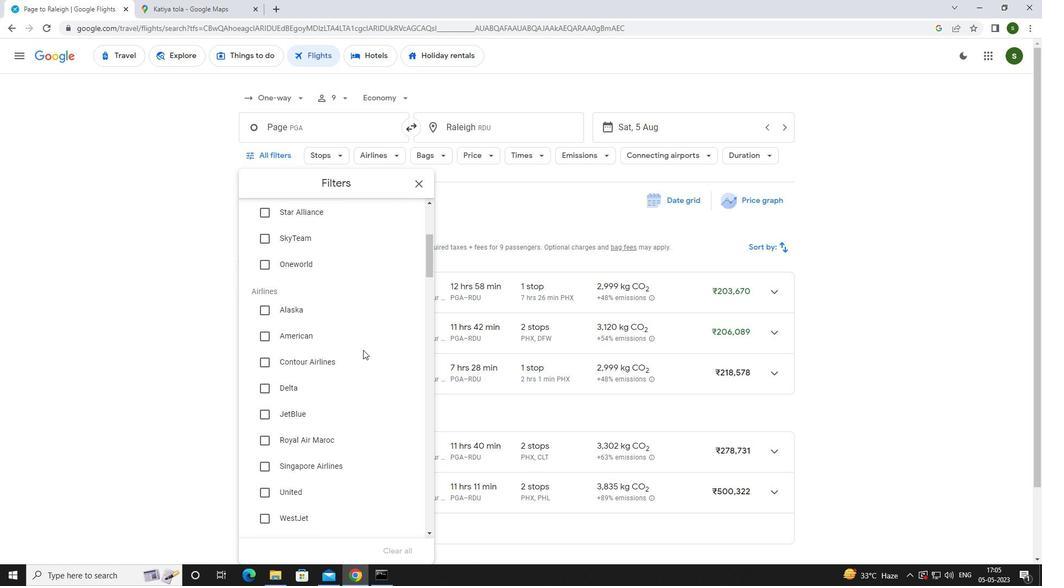 
Action: Mouse moved to (332, 408)
Screenshot: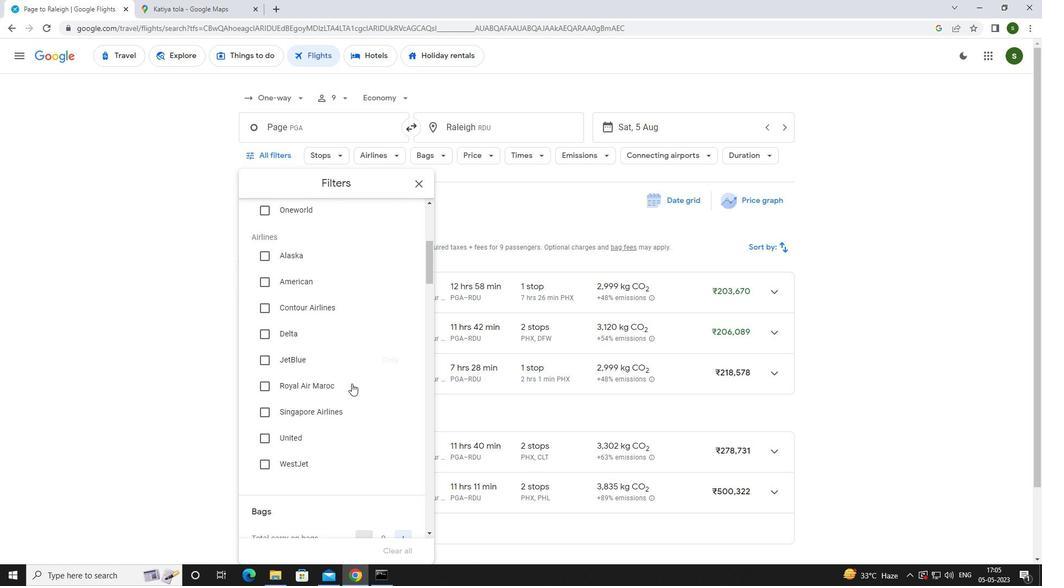 
Action: Mouse pressed left at (332, 408)
Screenshot: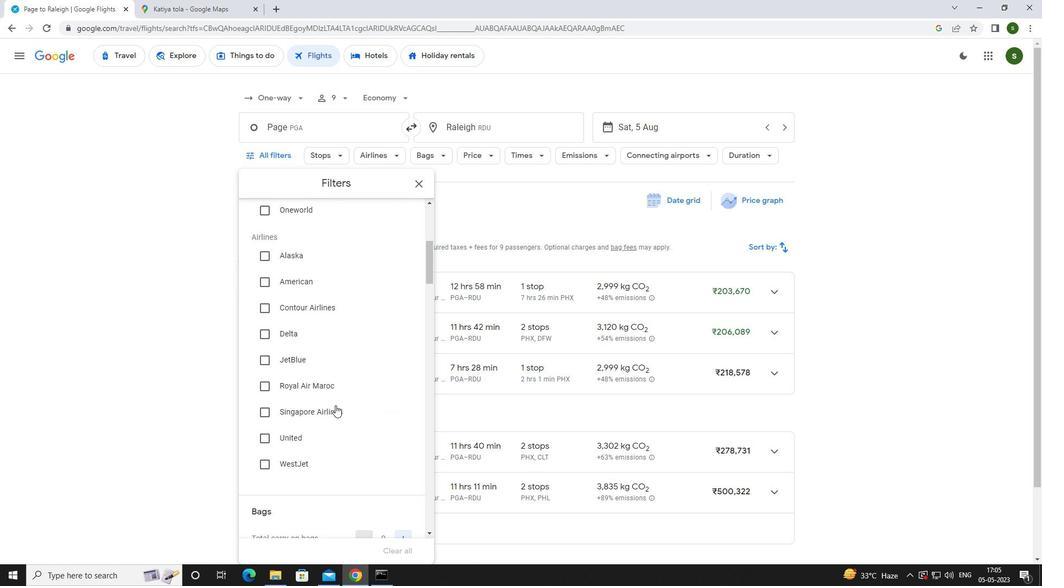 
Action: Mouse scrolled (332, 407) with delta (0, 0)
Screenshot: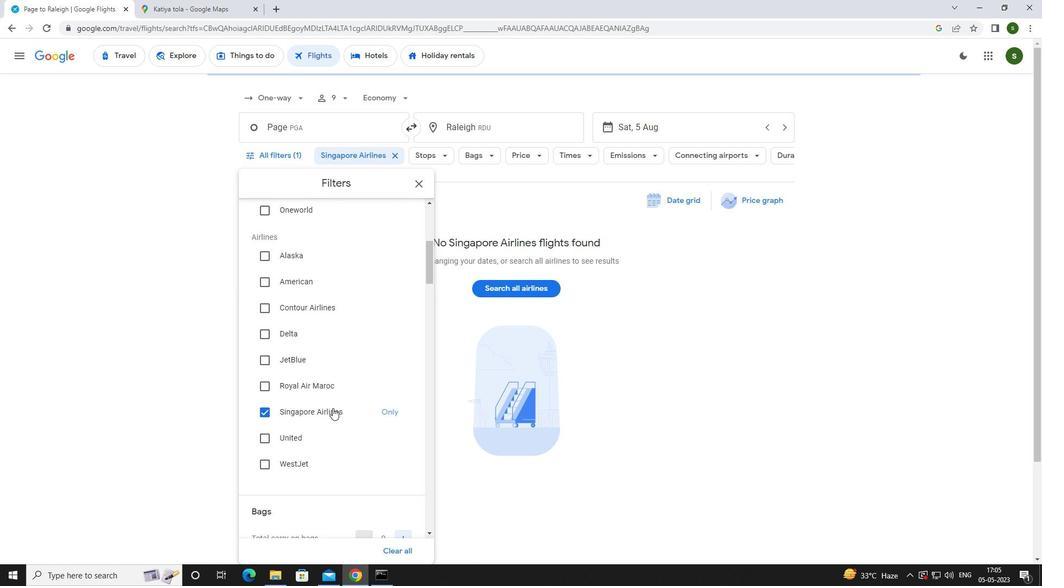 
Action: Mouse scrolled (332, 407) with delta (0, 0)
Screenshot: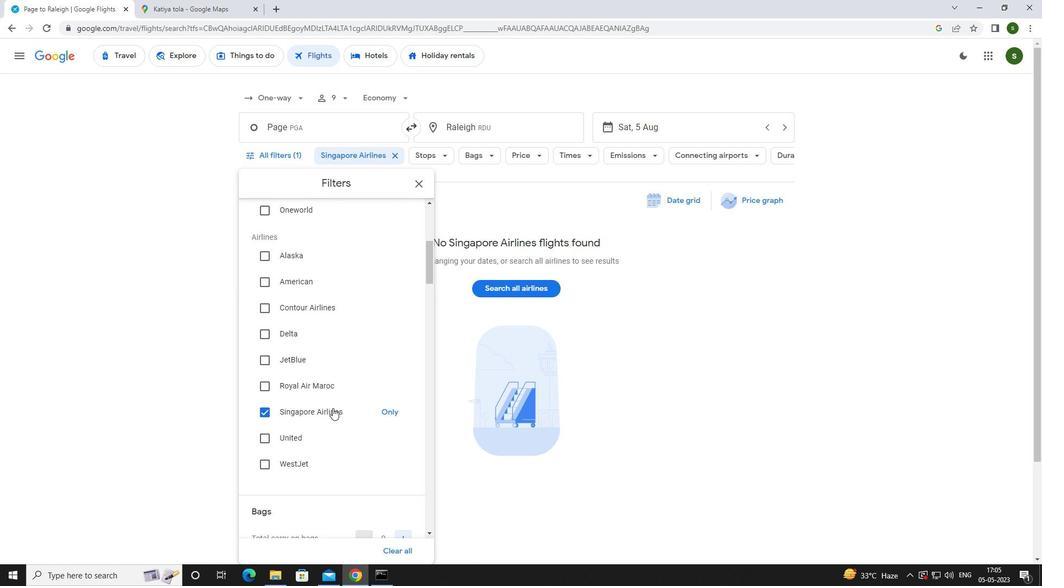 
Action: Mouse scrolled (332, 407) with delta (0, 0)
Screenshot: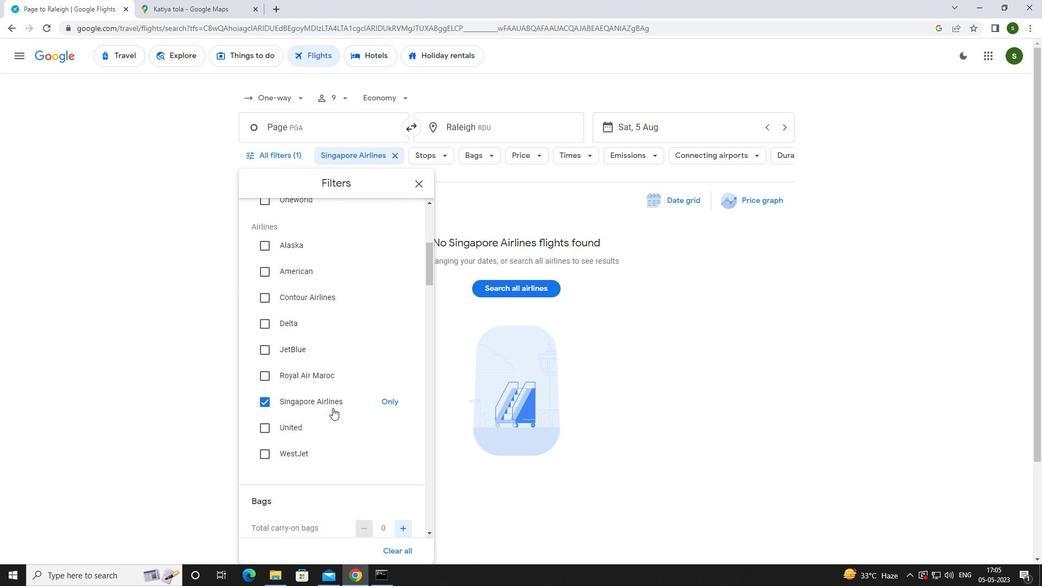
Action: Mouse scrolled (332, 407) with delta (0, 0)
Screenshot: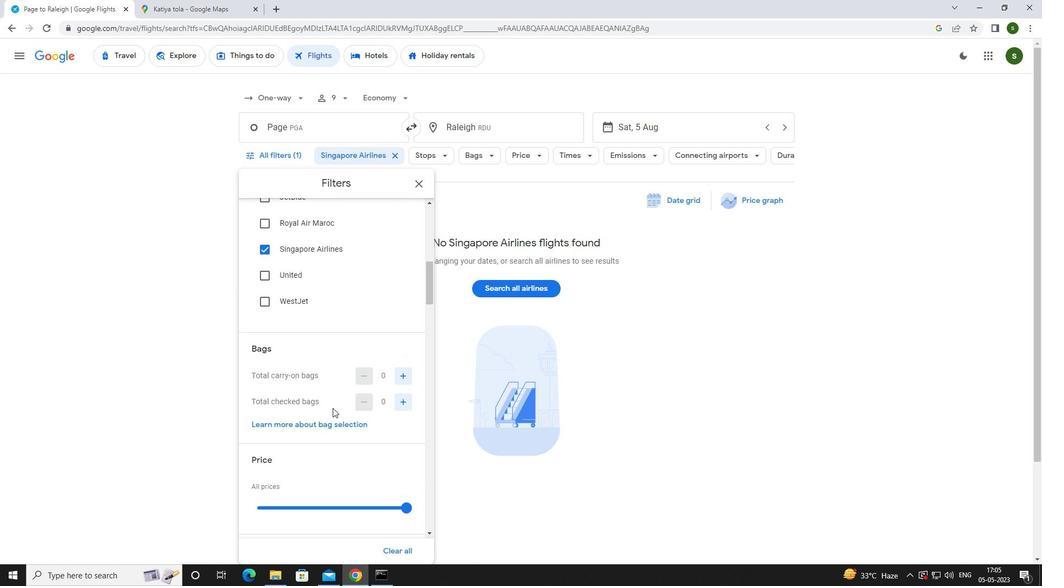 
Action: Mouse scrolled (332, 407) with delta (0, 0)
Screenshot: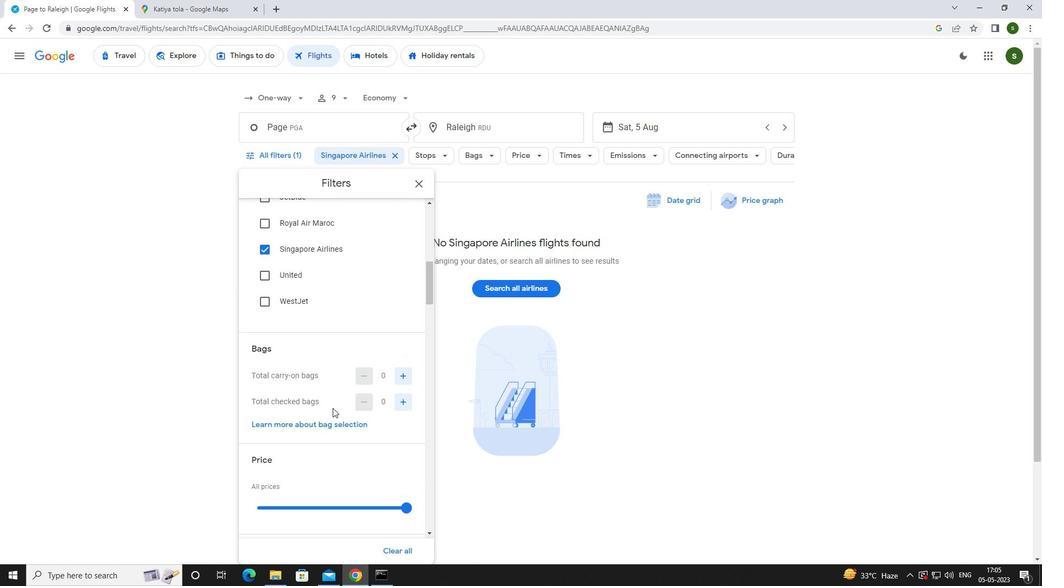 
Action: Mouse moved to (407, 397)
Screenshot: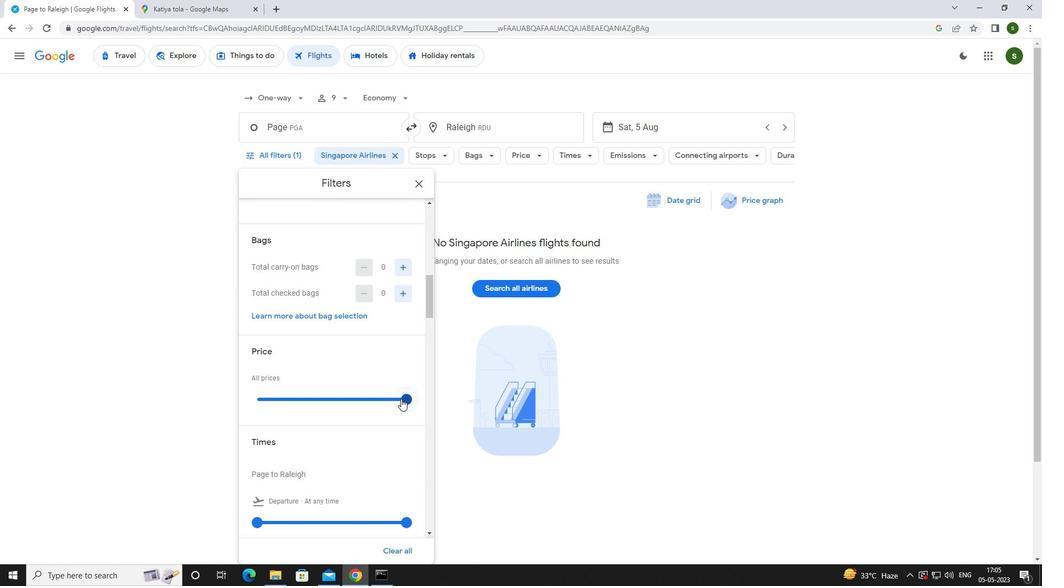 
Action: Mouse pressed left at (407, 397)
Screenshot: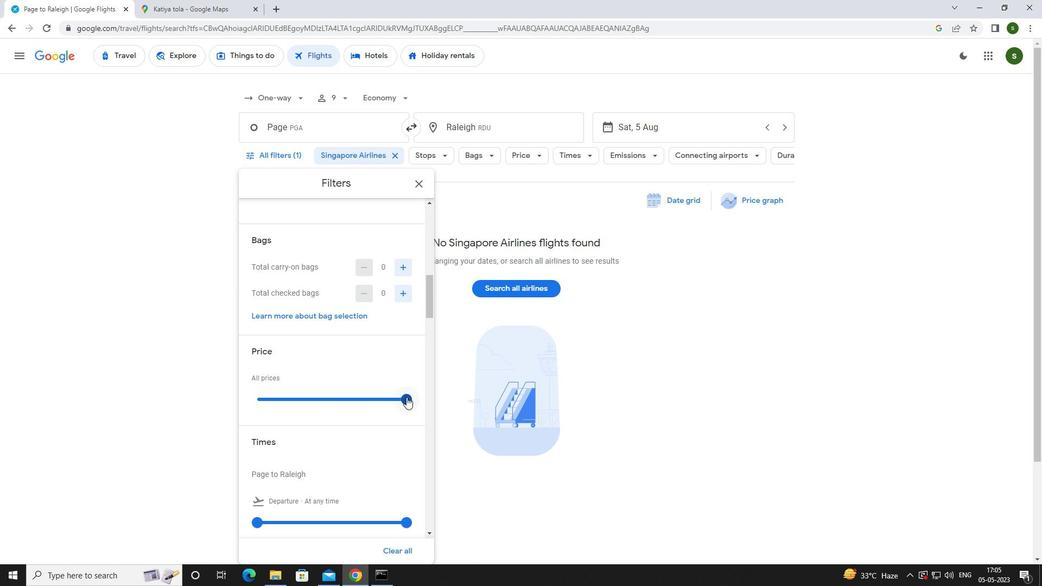 
Action: Mouse moved to (258, 399)
Screenshot: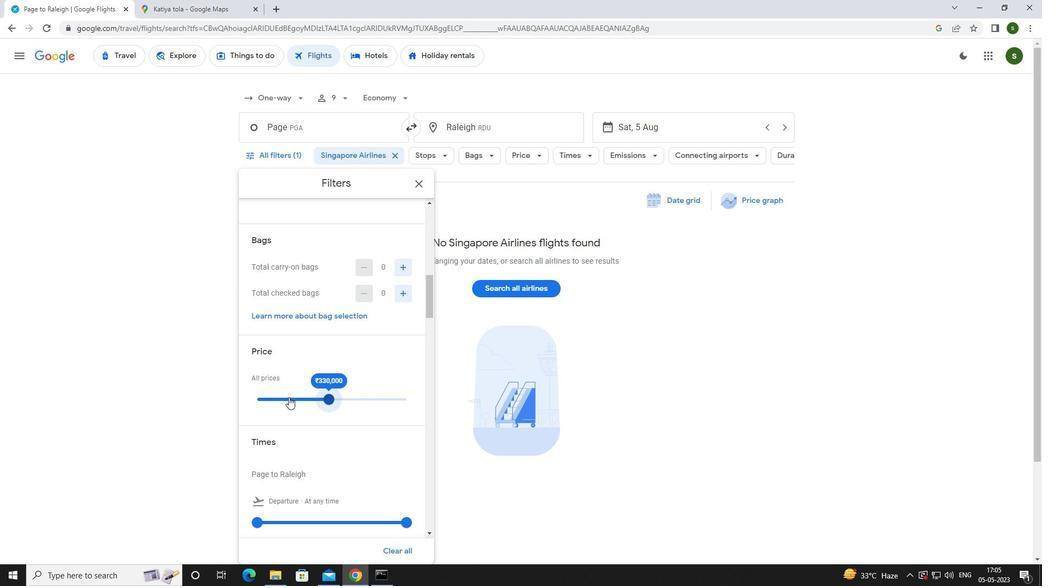 
Action: Mouse scrolled (258, 398) with delta (0, 0)
Screenshot: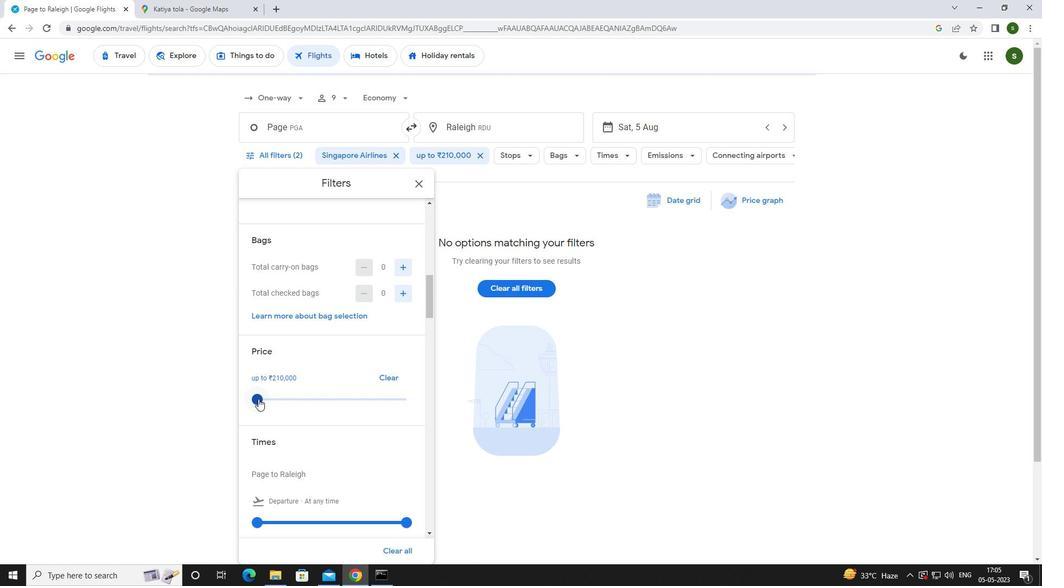 
Action: Mouse scrolled (258, 398) with delta (0, 0)
Screenshot: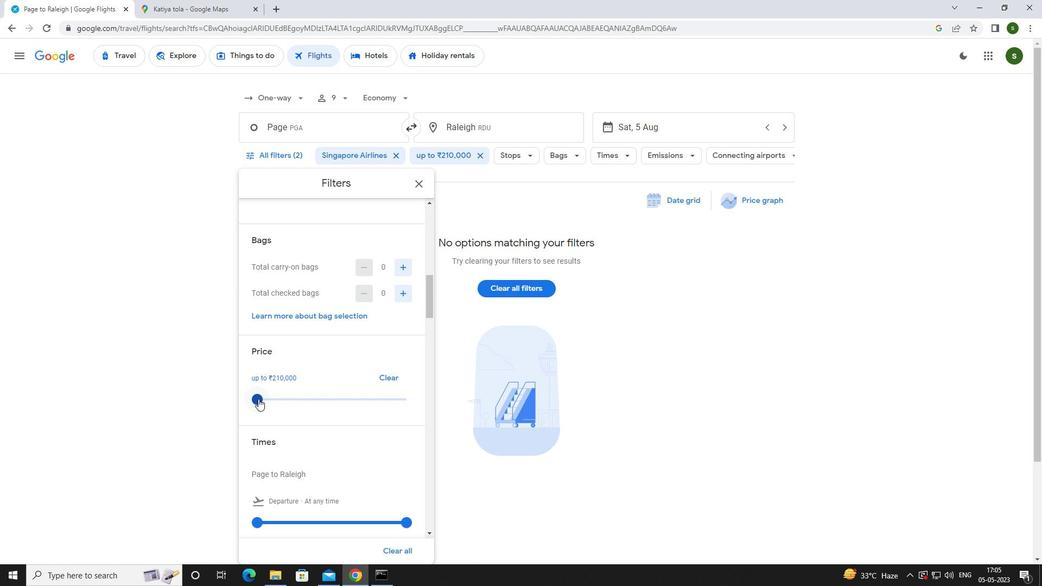 
Action: Mouse moved to (256, 413)
Screenshot: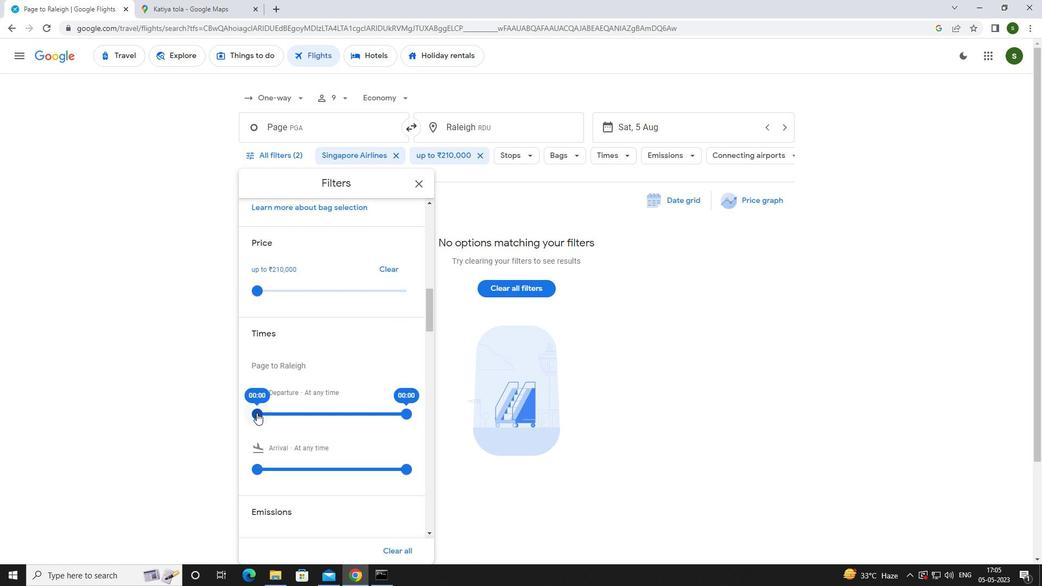 
Action: Mouse pressed left at (256, 413)
Screenshot: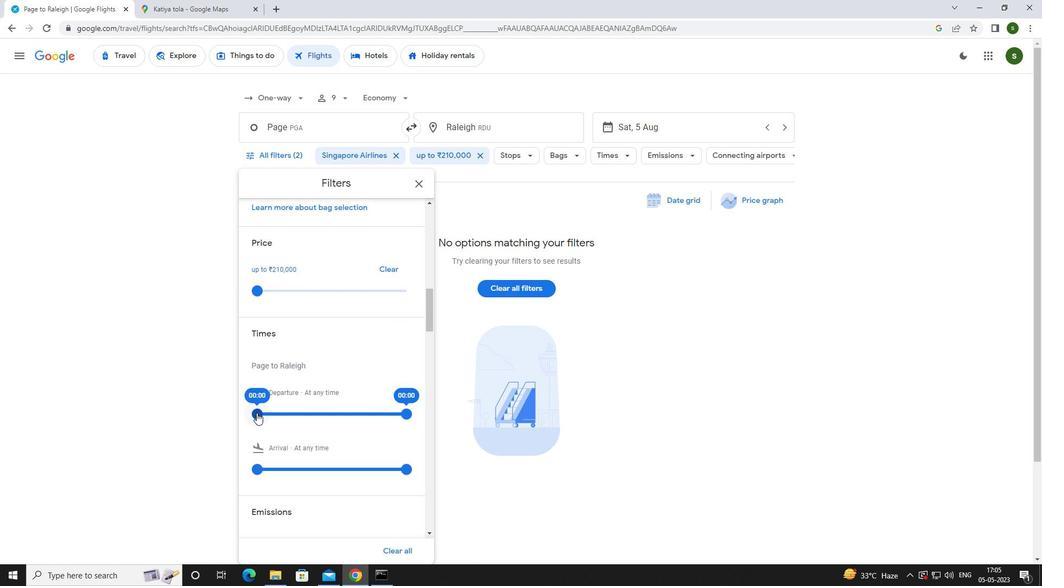 
Action: Mouse moved to (461, 491)
Screenshot: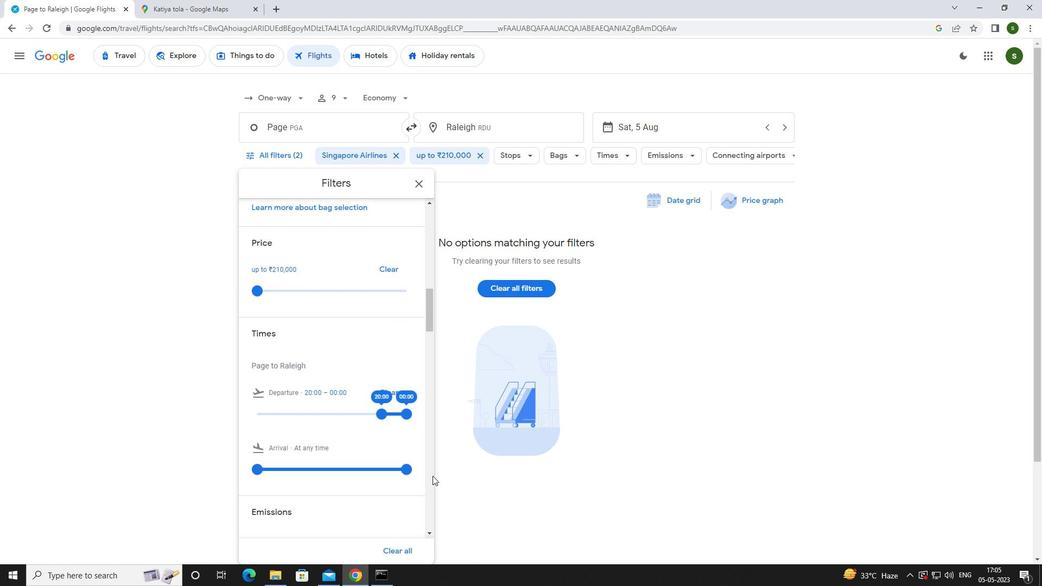
Action: Mouse pressed left at (461, 491)
Screenshot: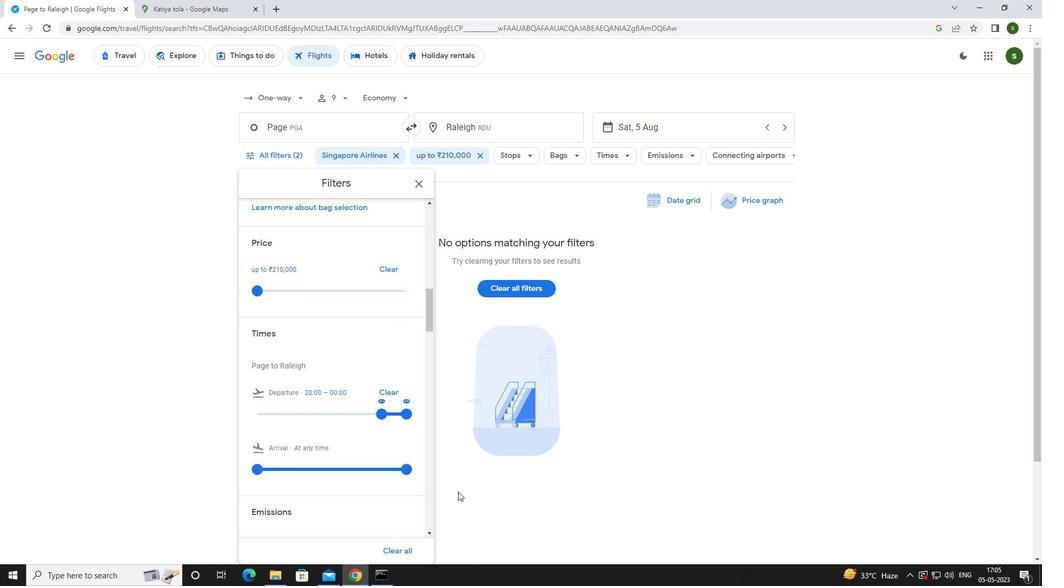 
